 Task: Find connections with filter location Korntal with filter topic #engineeringwith filter profile language German with filter current company Mercuri Urval with filter school Deccan College Of Engineering And Technology with filter industry Capital Markets with filter service category Filing with filter keywords title Biologist
Action: Mouse moved to (488, 61)
Screenshot: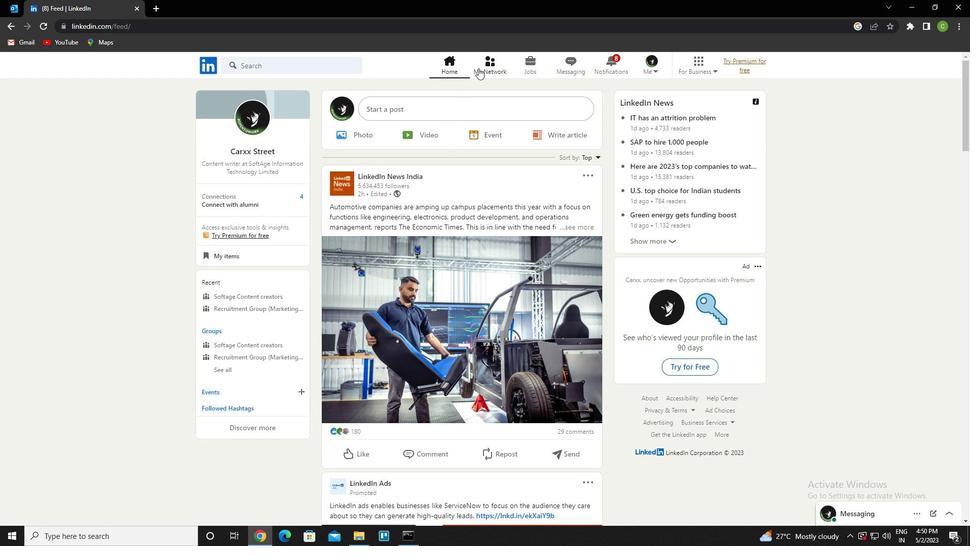 
Action: Mouse pressed left at (488, 61)
Screenshot: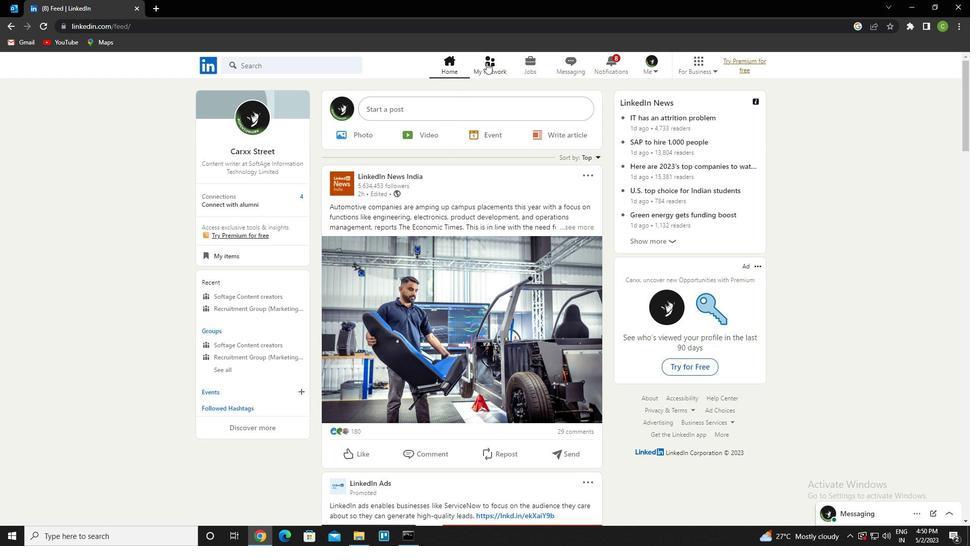 
Action: Mouse moved to (298, 122)
Screenshot: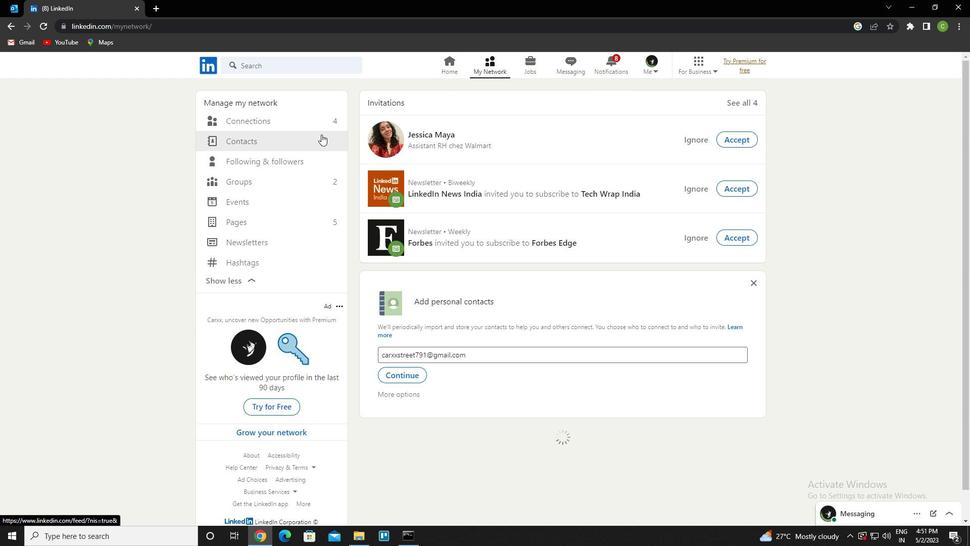 
Action: Mouse pressed left at (298, 122)
Screenshot: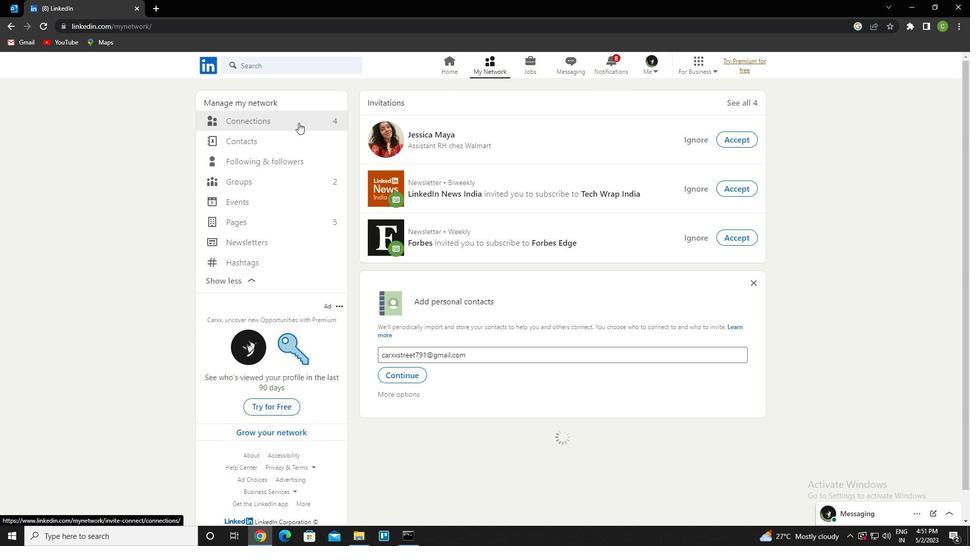 
Action: Mouse moved to (578, 123)
Screenshot: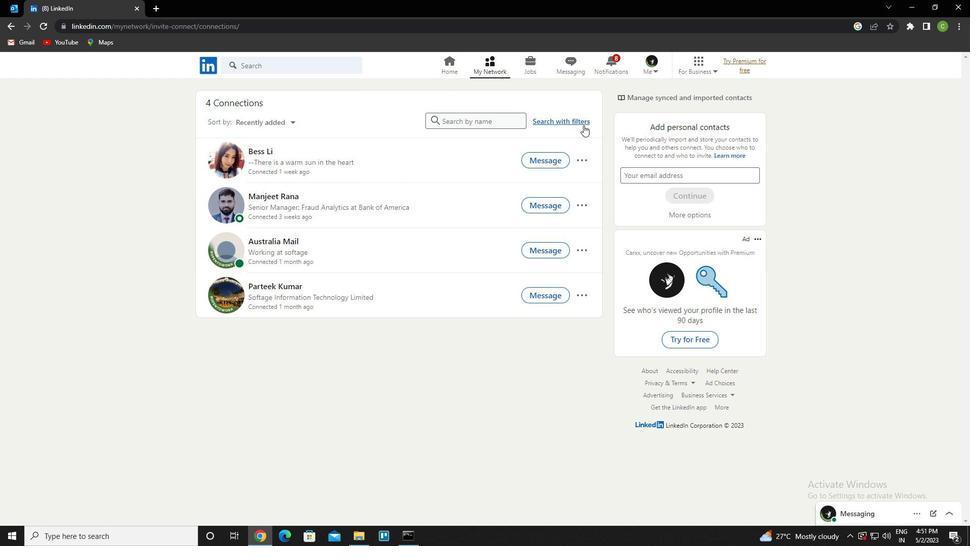 
Action: Mouse pressed left at (578, 123)
Screenshot: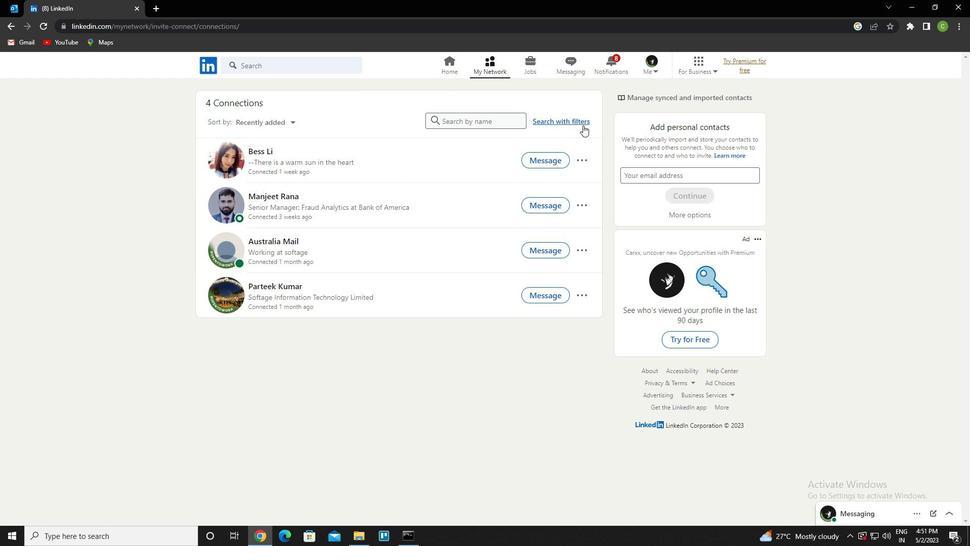 
Action: Mouse moved to (515, 96)
Screenshot: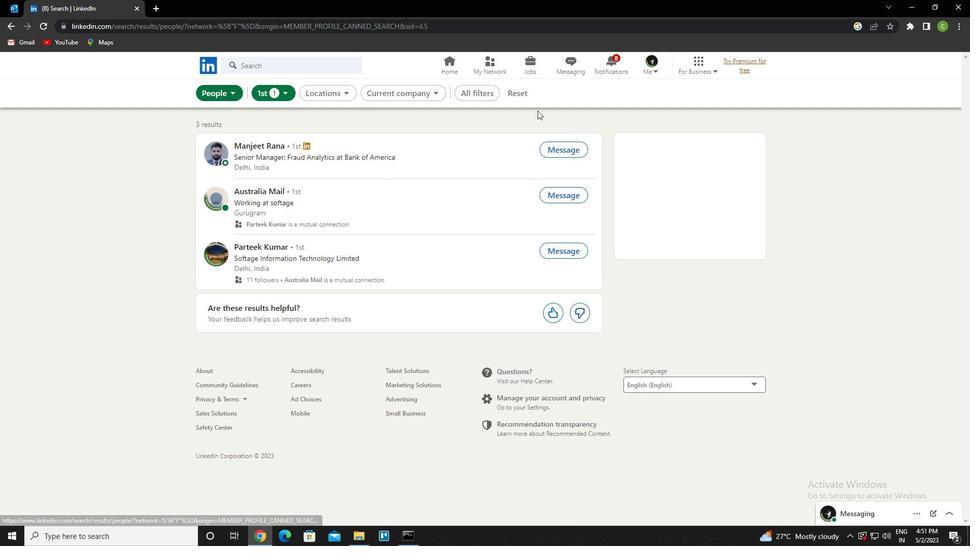 
Action: Mouse pressed left at (515, 96)
Screenshot: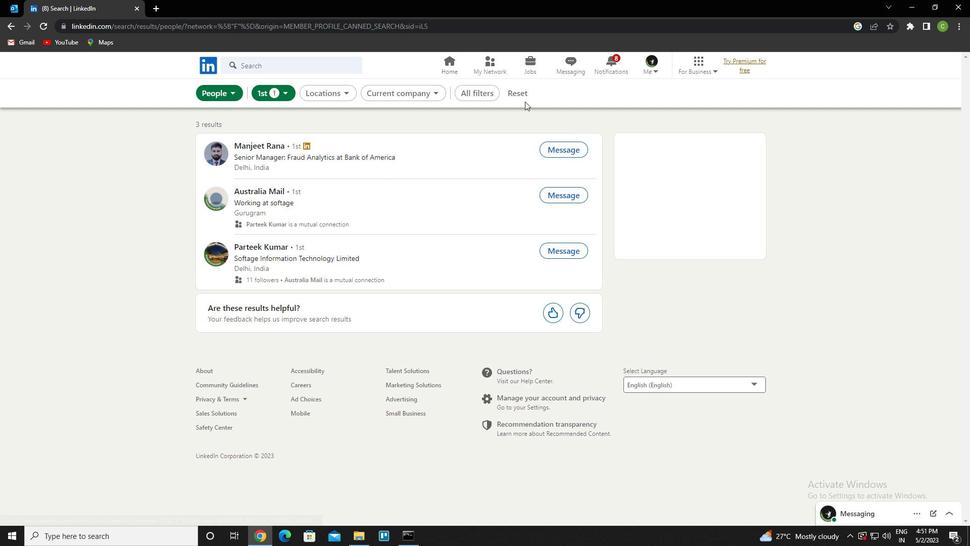 
Action: Mouse moved to (497, 93)
Screenshot: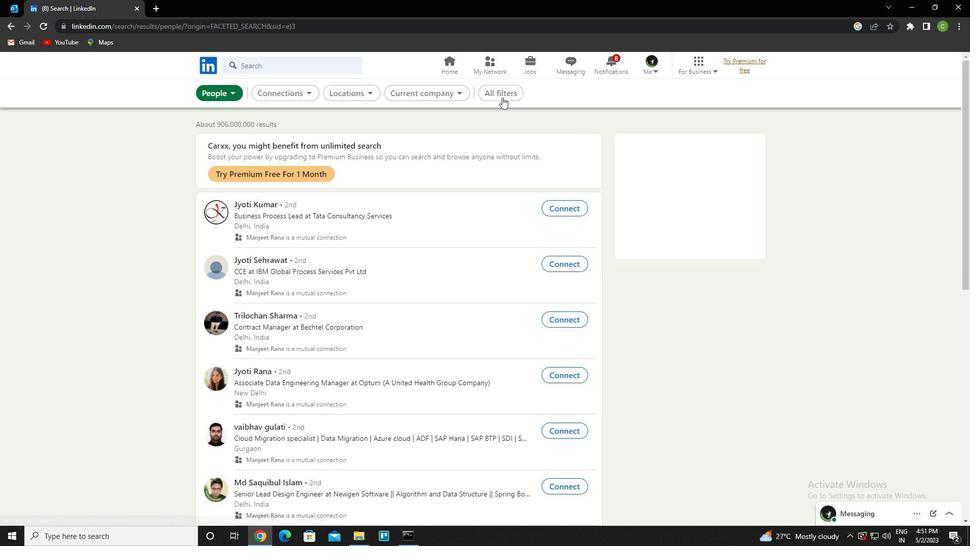
Action: Mouse pressed left at (497, 93)
Screenshot: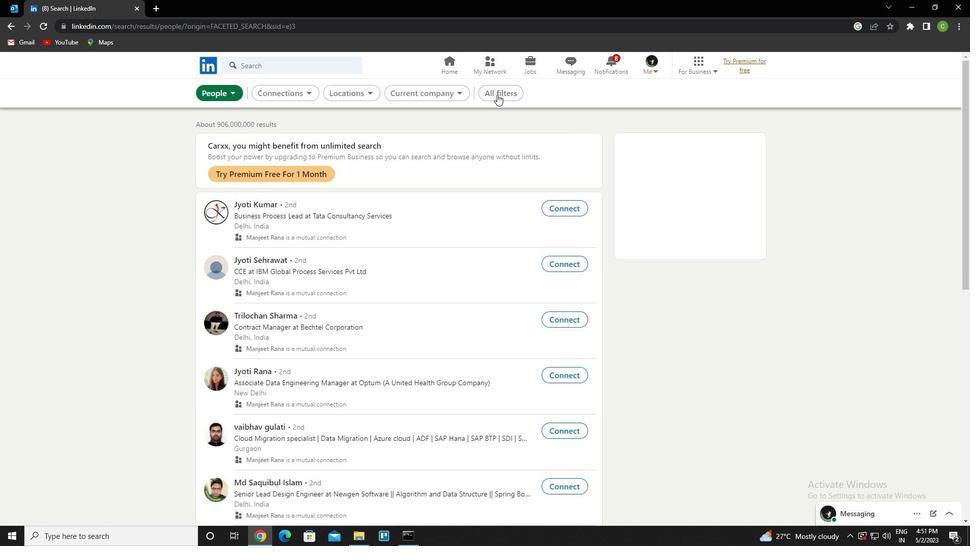 
Action: Mouse moved to (822, 332)
Screenshot: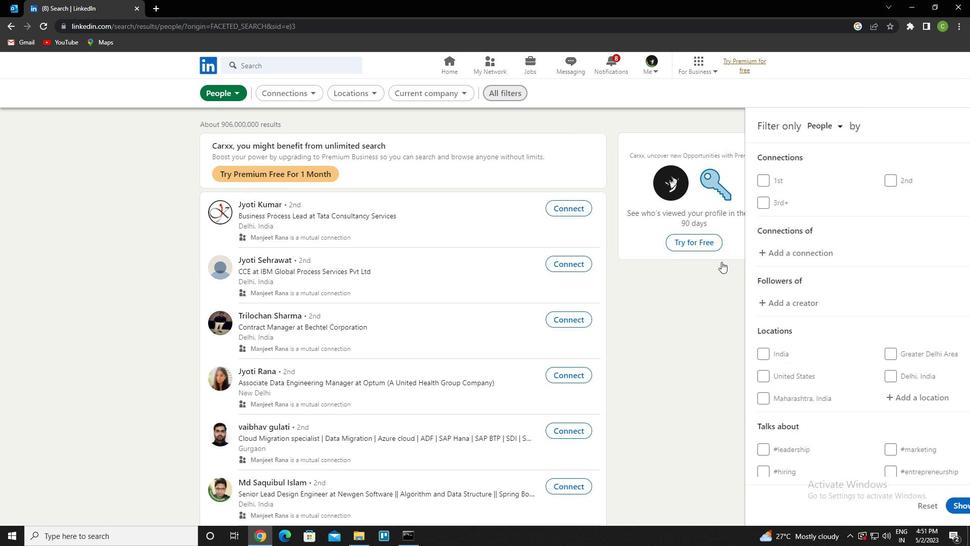 
Action: Mouse scrolled (822, 332) with delta (0, 0)
Screenshot: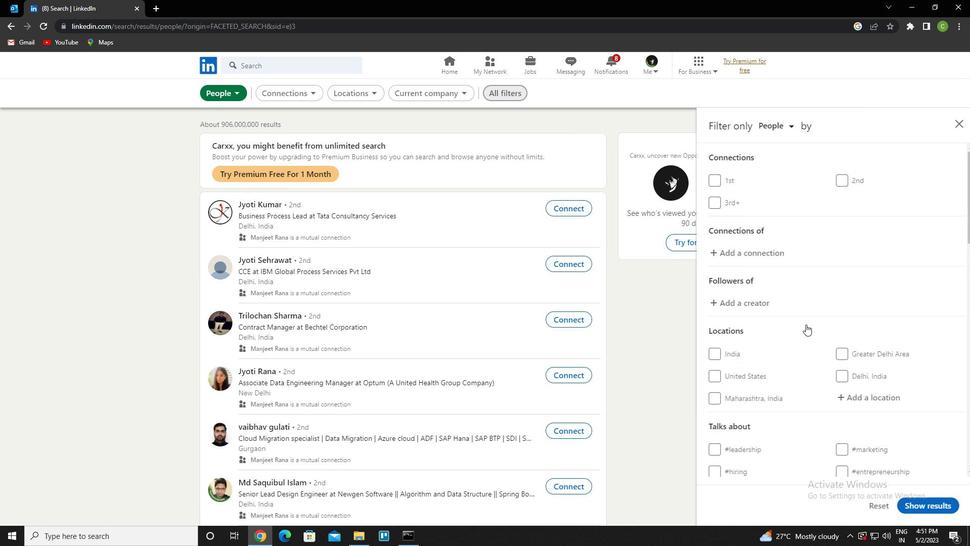 
Action: Mouse scrolled (822, 332) with delta (0, 0)
Screenshot: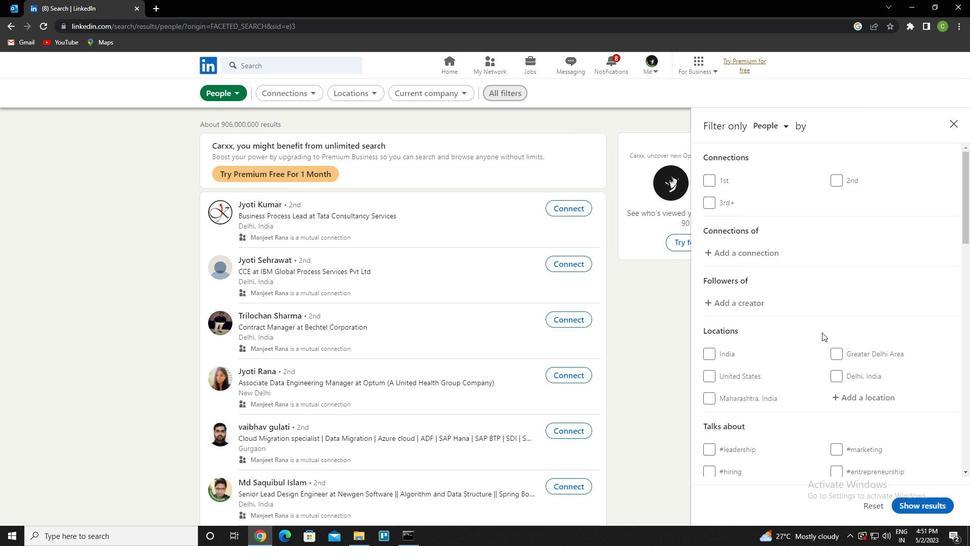 
Action: Mouse moved to (848, 293)
Screenshot: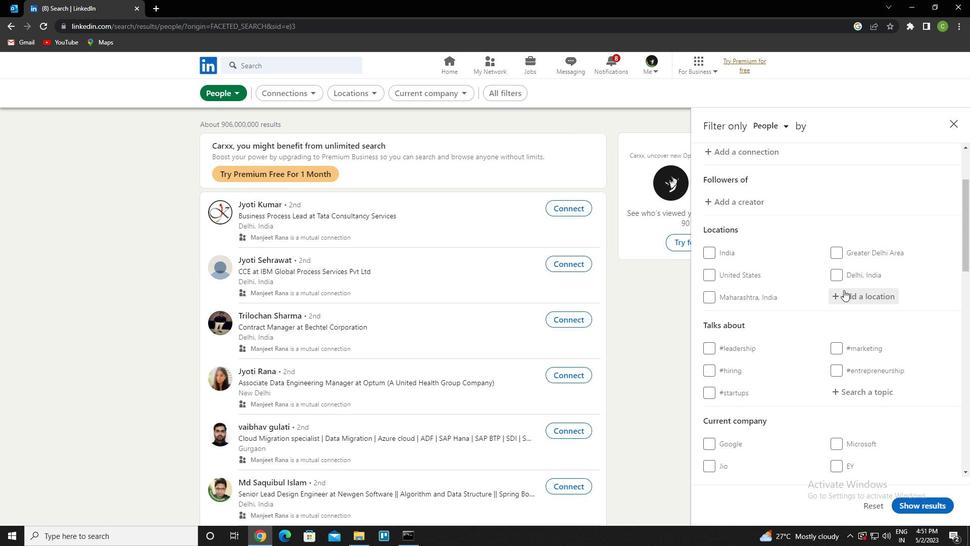 
Action: Mouse pressed left at (848, 293)
Screenshot: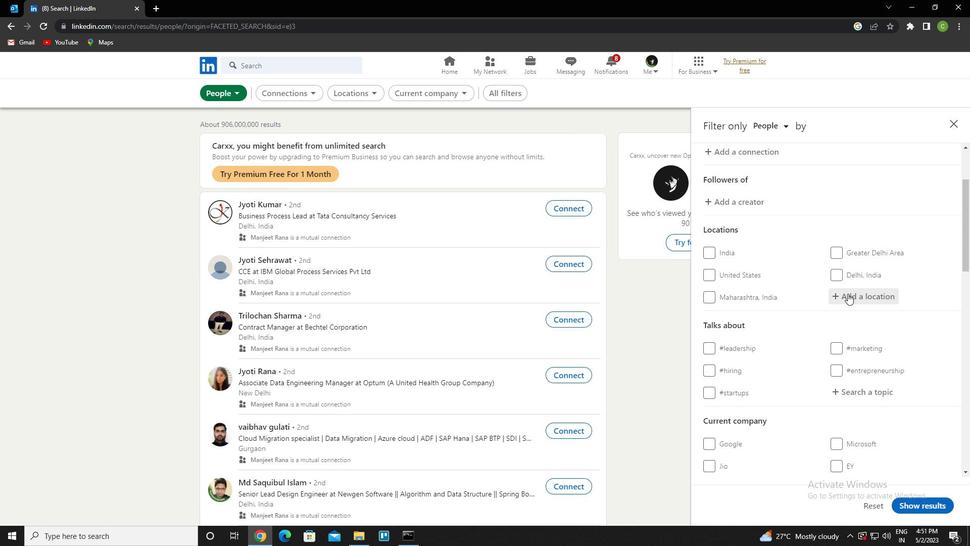 
Action: Key pressed <Key.caps_lock>k<Key.caps_lock>orntal<Key.down><Key.enter>
Screenshot: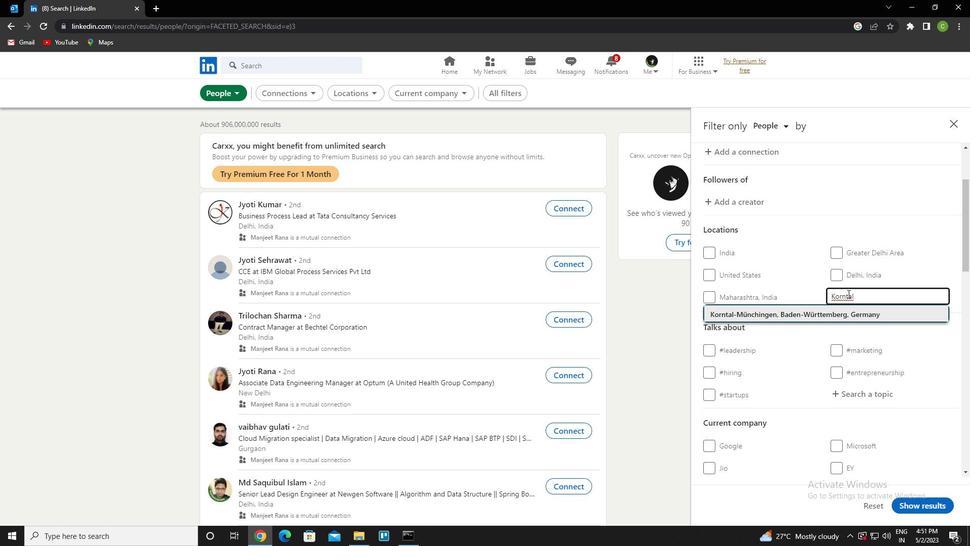 
Action: Mouse scrolled (848, 293) with delta (0, 0)
Screenshot: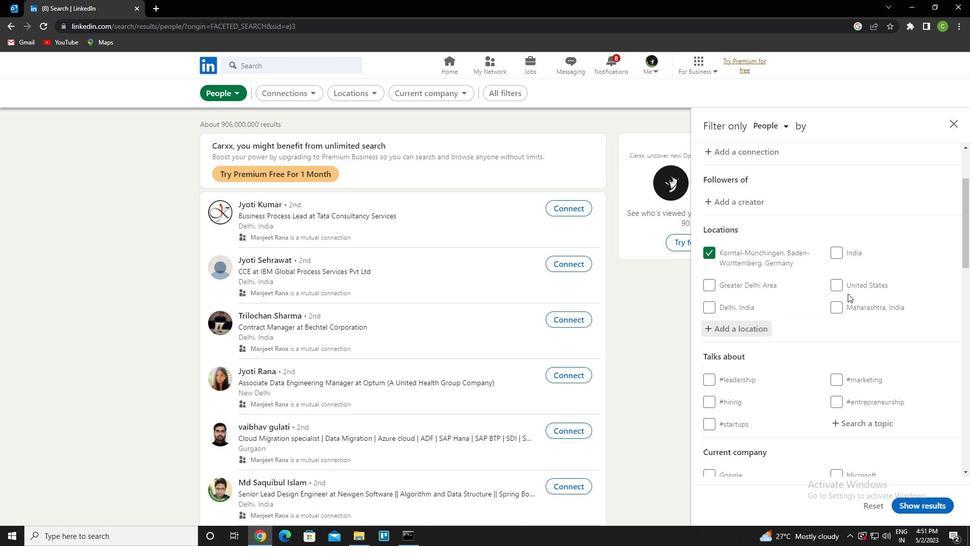 
Action: Mouse scrolled (848, 293) with delta (0, 0)
Screenshot: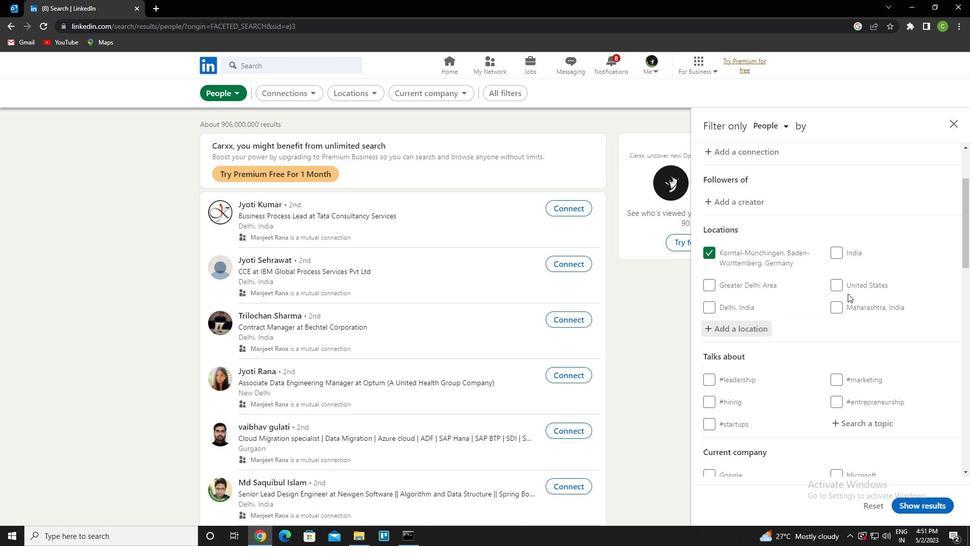 
Action: Mouse moved to (863, 328)
Screenshot: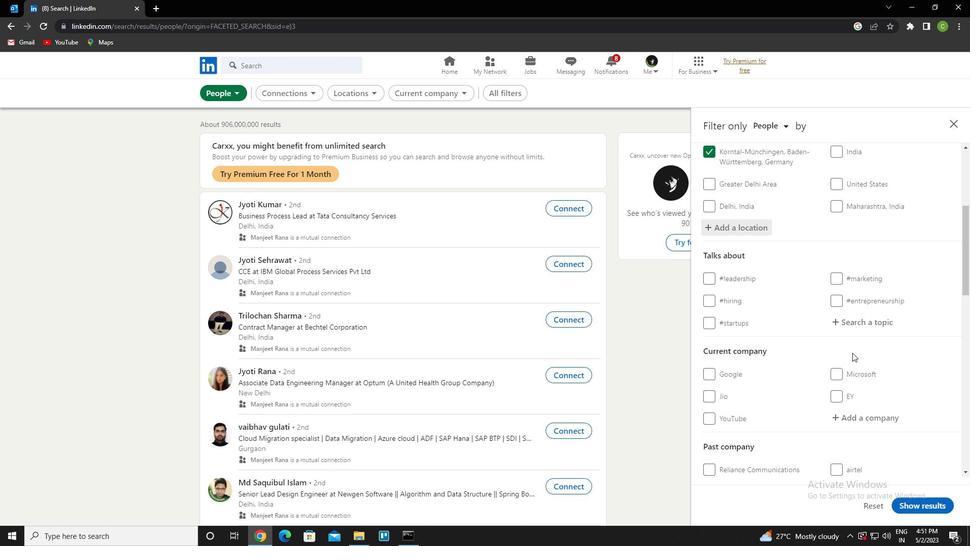 
Action: Mouse pressed left at (863, 328)
Screenshot: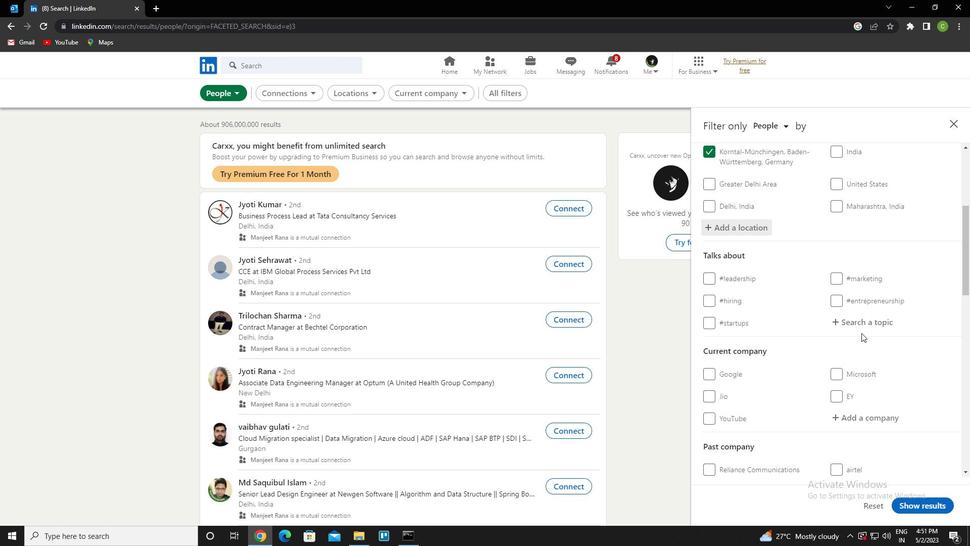 
Action: Key pressed engineering<Key.down><Key.enter>
Screenshot: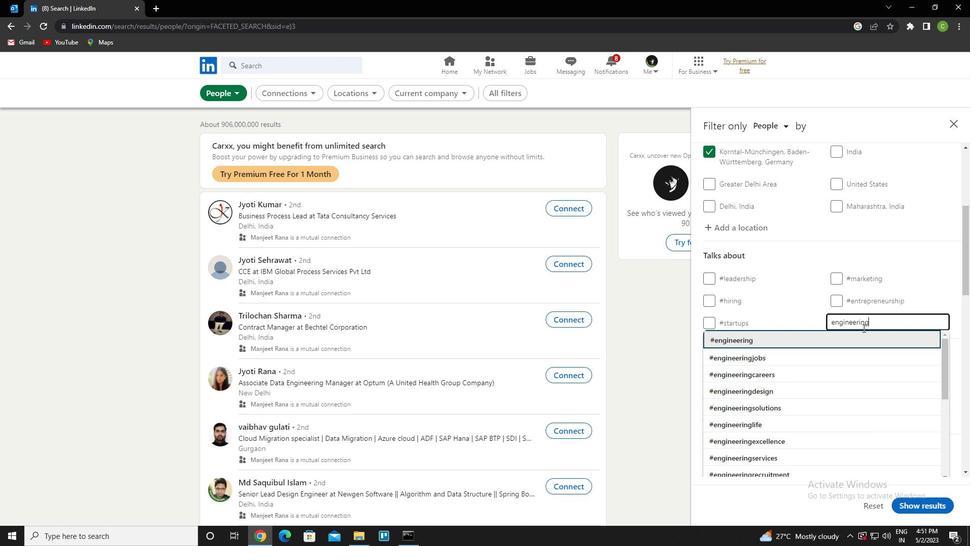 
Action: Mouse scrolled (863, 327) with delta (0, 0)
Screenshot: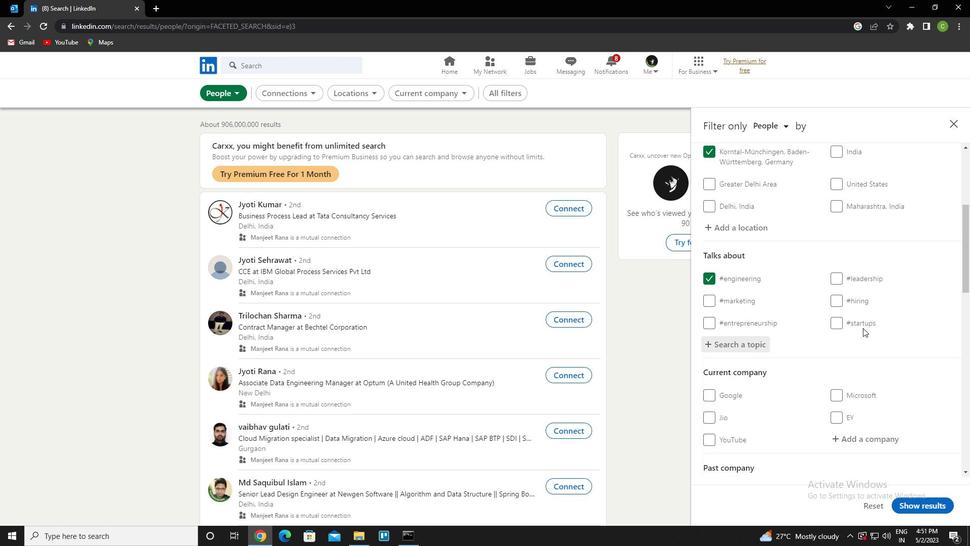 
Action: Mouse scrolled (863, 327) with delta (0, 0)
Screenshot: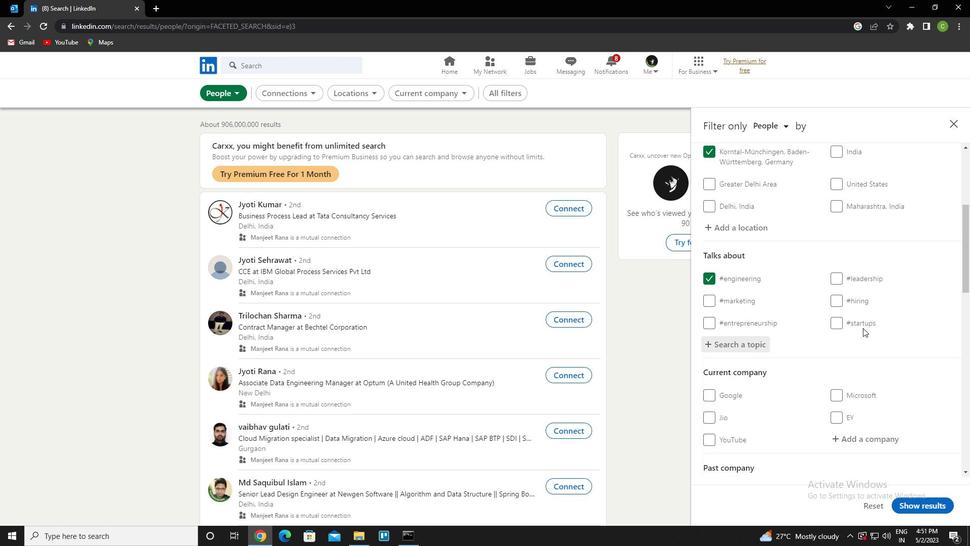 
Action: Mouse scrolled (863, 327) with delta (0, 0)
Screenshot: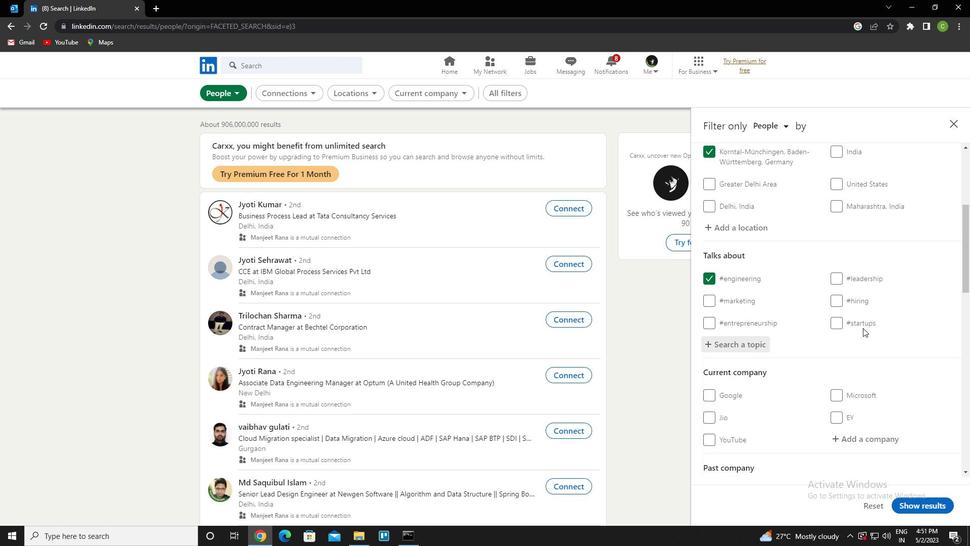 
Action: Mouse scrolled (863, 327) with delta (0, 0)
Screenshot: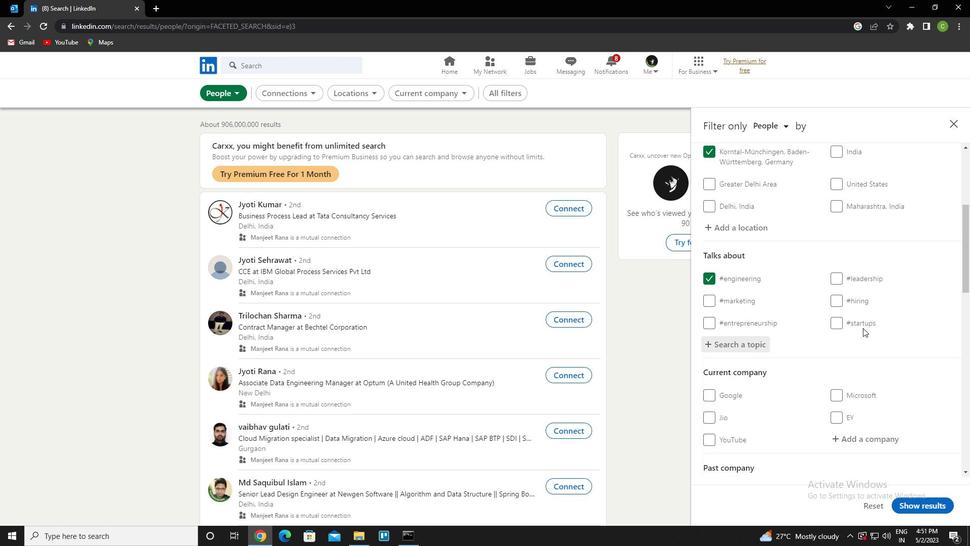
Action: Mouse scrolled (863, 327) with delta (0, 0)
Screenshot: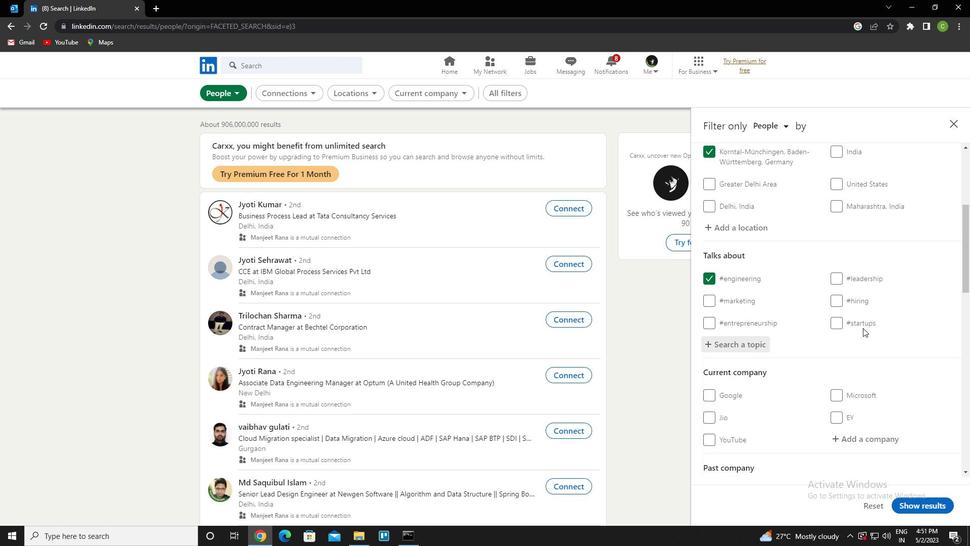 
Action: Mouse scrolled (863, 327) with delta (0, 0)
Screenshot: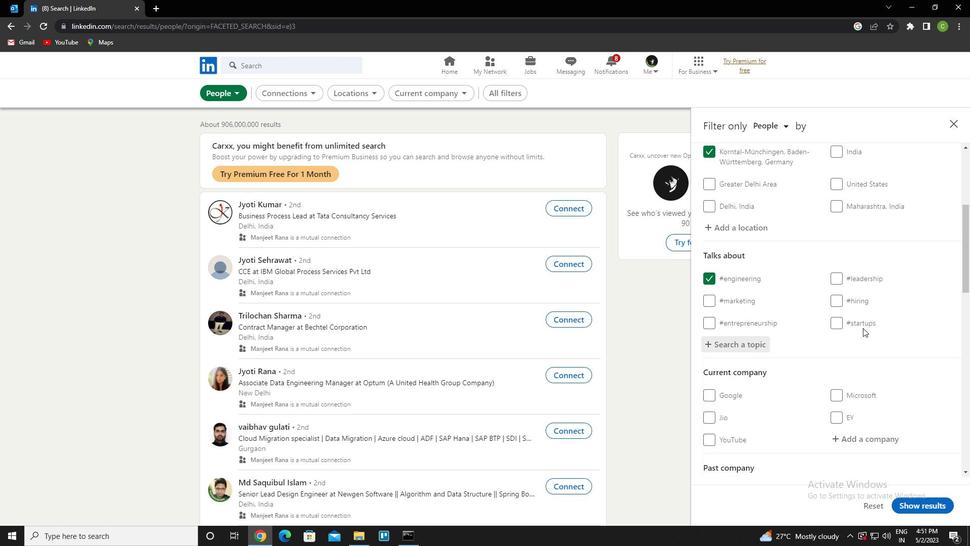 
Action: Mouse scrolled (863, 327) with delta (0, 0)
Screenshot: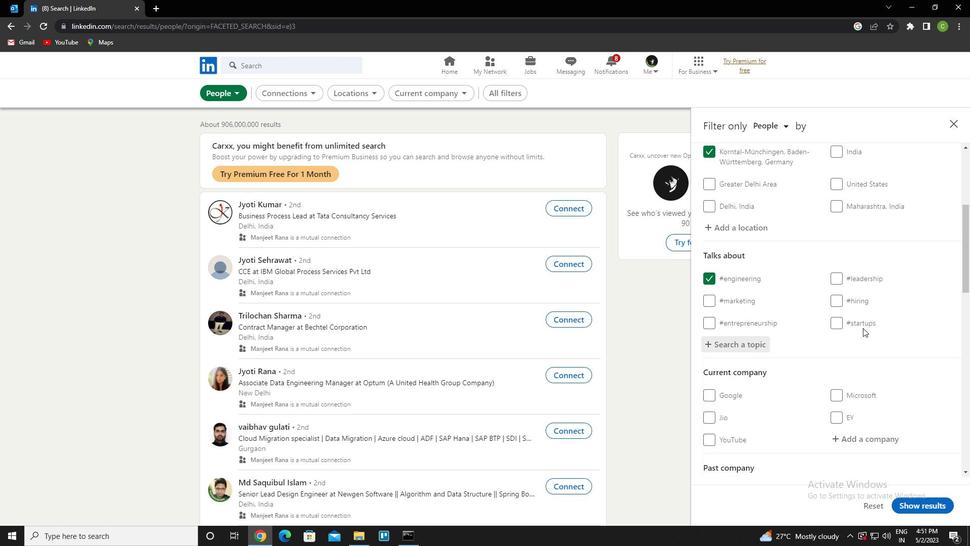 
Action: Mouse scrolled (863, 327) with delta (0, 0)
Screenshot: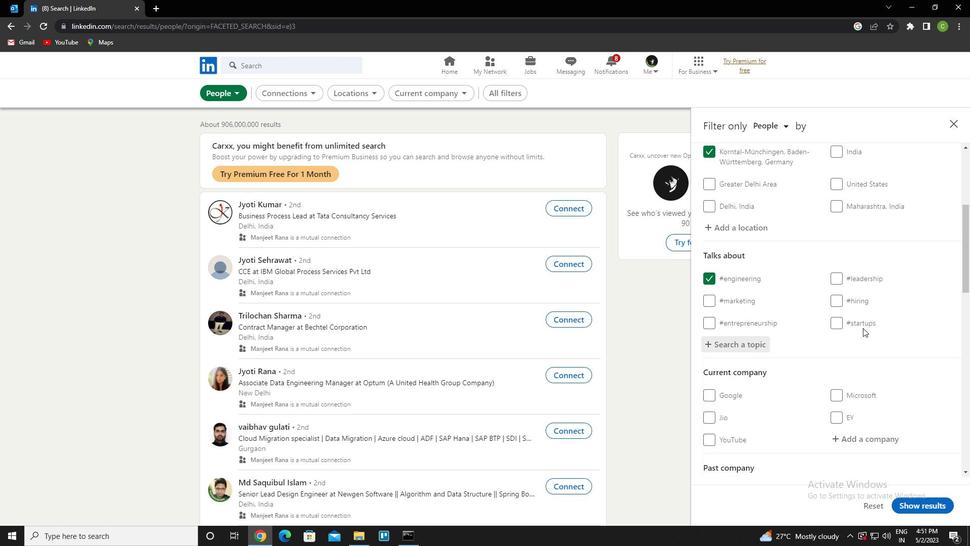
Action: Mouse scrolled (863, 327) with delta (0, 0)
Screenshot: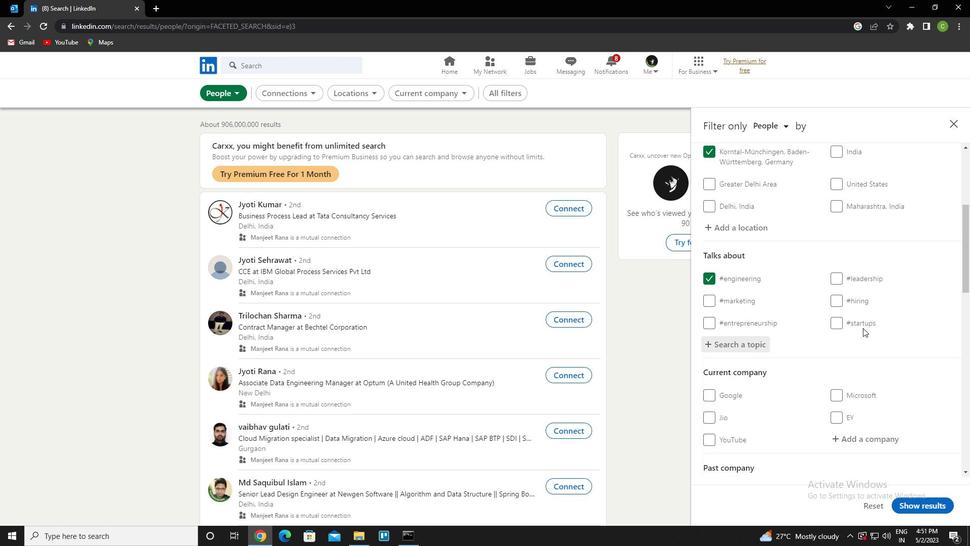 
Action: Mouse scrolled (863, 327) with delta (0, 0)
Screenshot: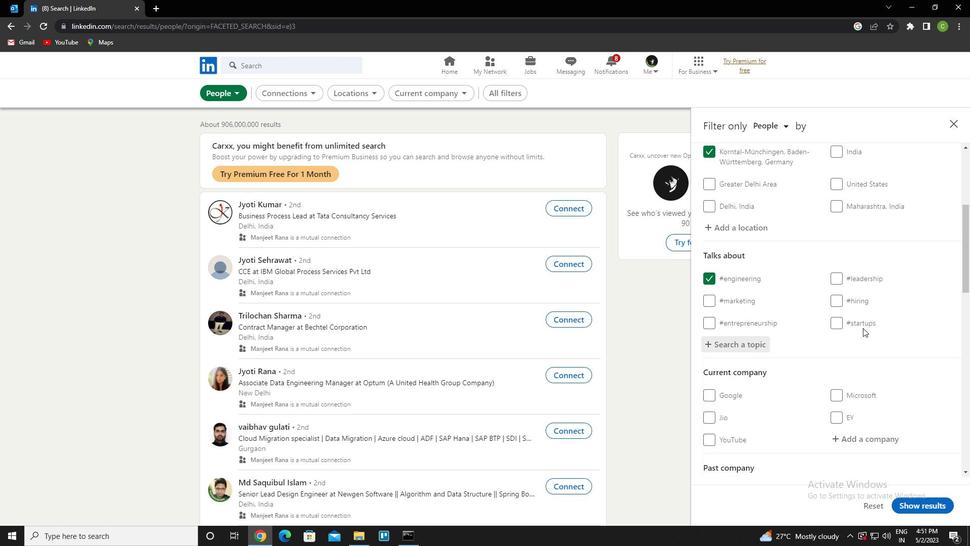 
Action: Mouse scrolled (863, 327) with delta (0, 0)
Screenshot: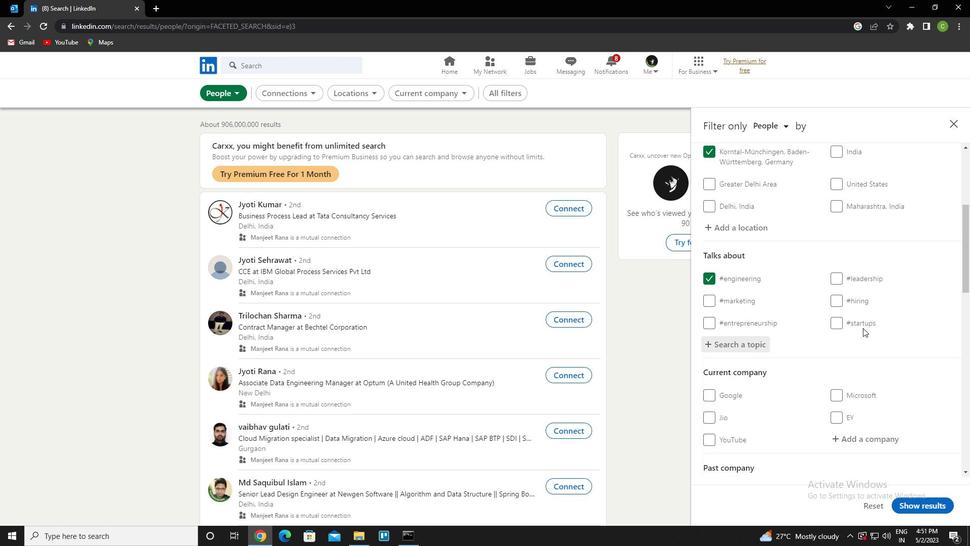 
Action: Mouse moved to (711, 287)
Screenshot: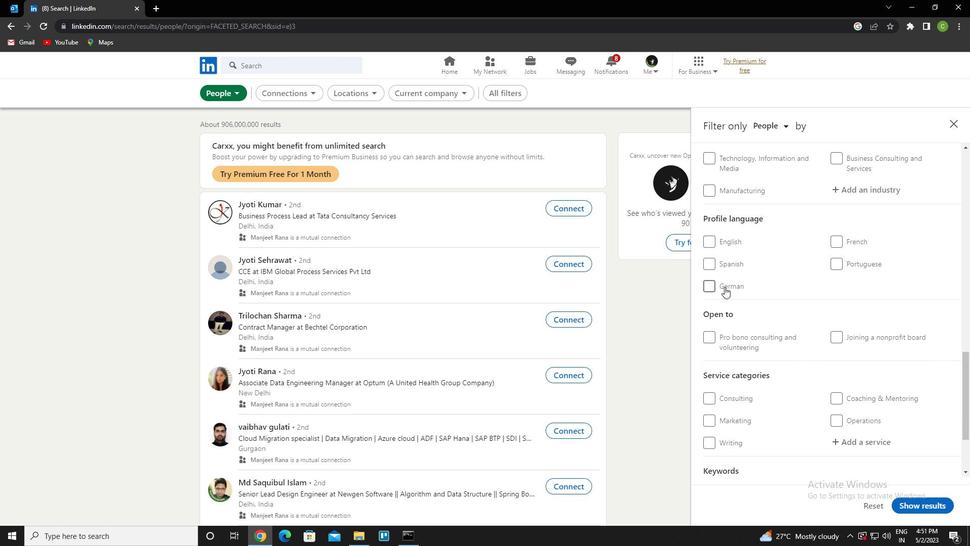 
Action: Mouse pressed left at (711, 287)
Screenshot: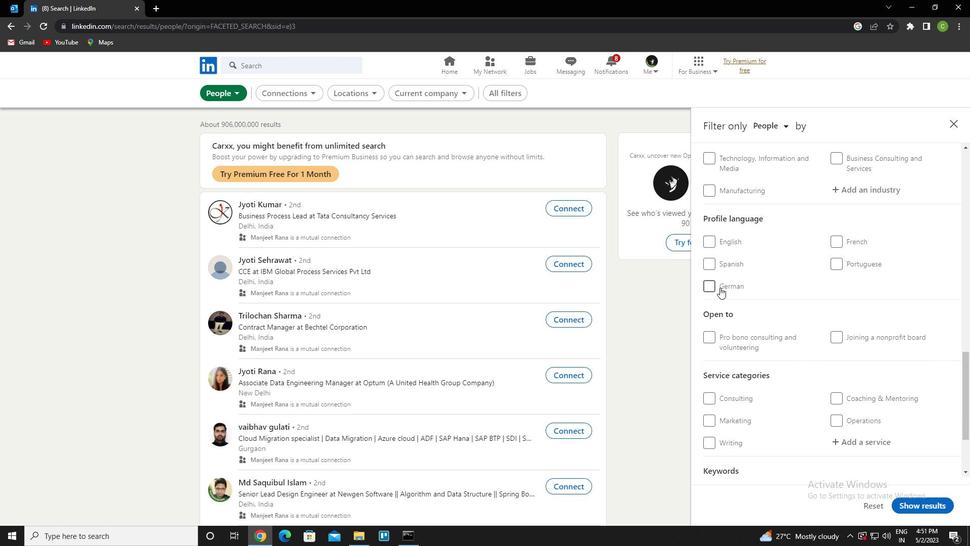 
Action: Mouse moved to (799, 351)
Screenshot: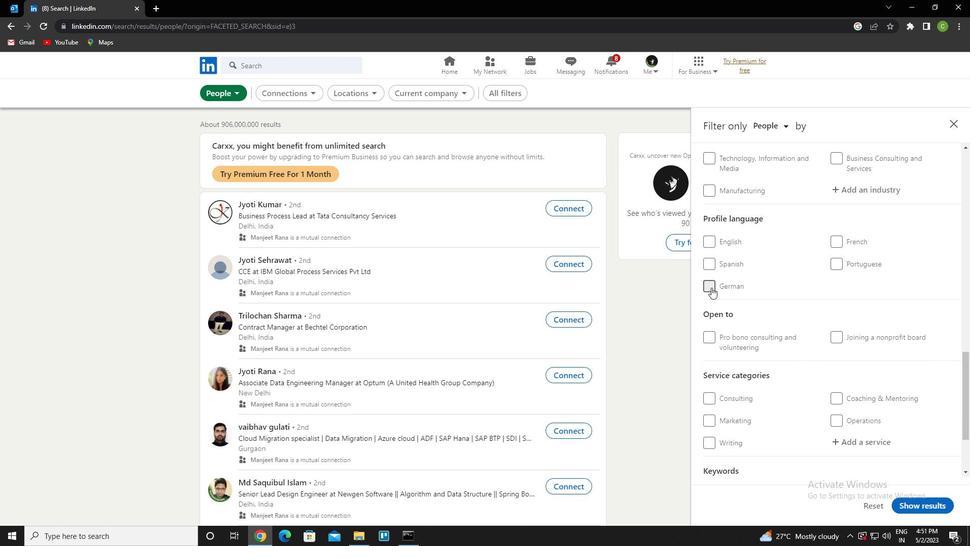 
Action: Mouse scrolled (799, 351) with delta (0, 0)
Screenshot: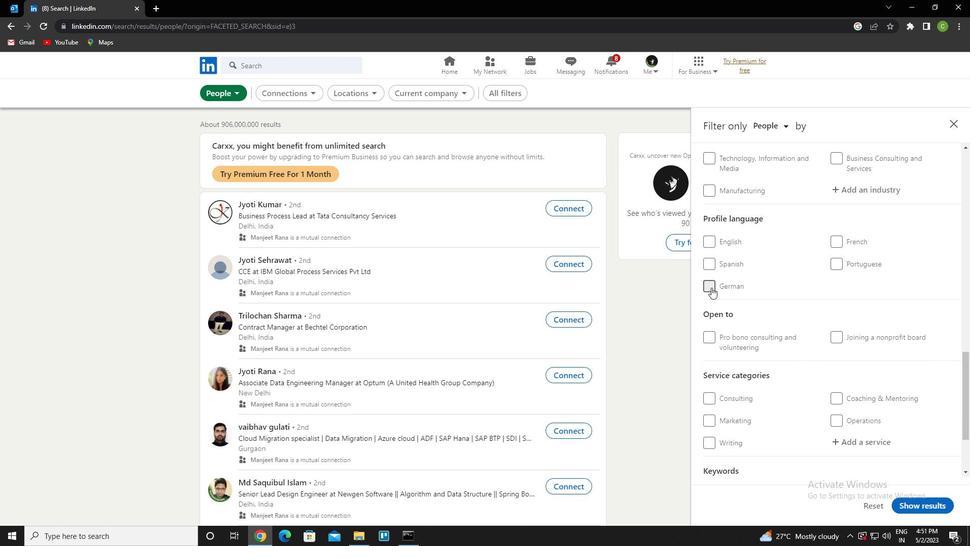 
Action: Mouse scrolled (799, 351) with delta (0, 0)
Screenshot: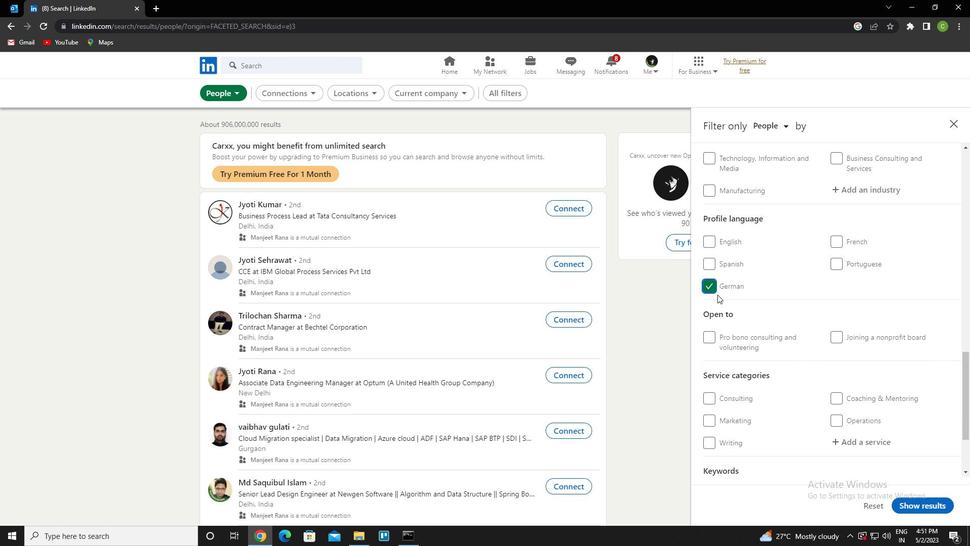 
Action: Mouse scrolled (799, 351) with delta (0, 0)
Screenshot: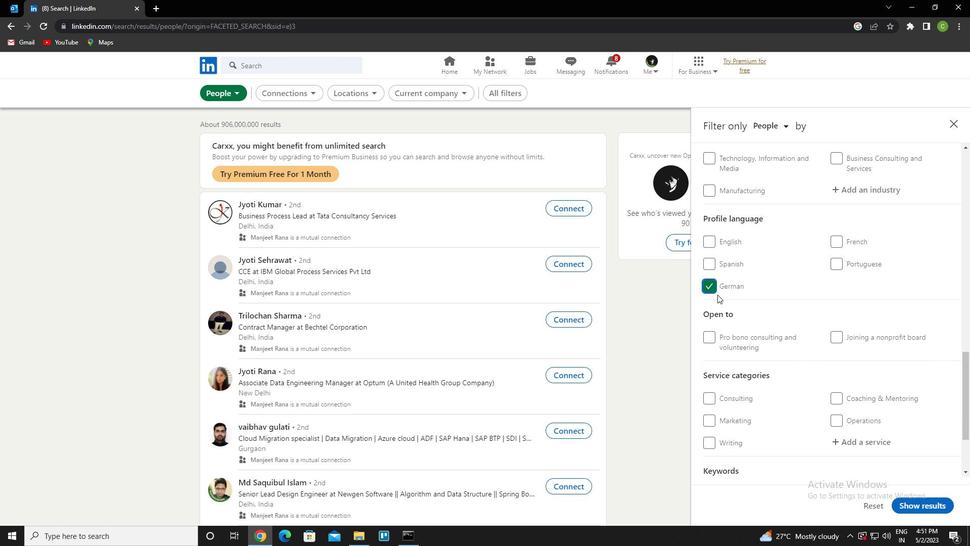 
Action: Mouse scrolled (799, 351) with delta (0, 0)
Screenshot: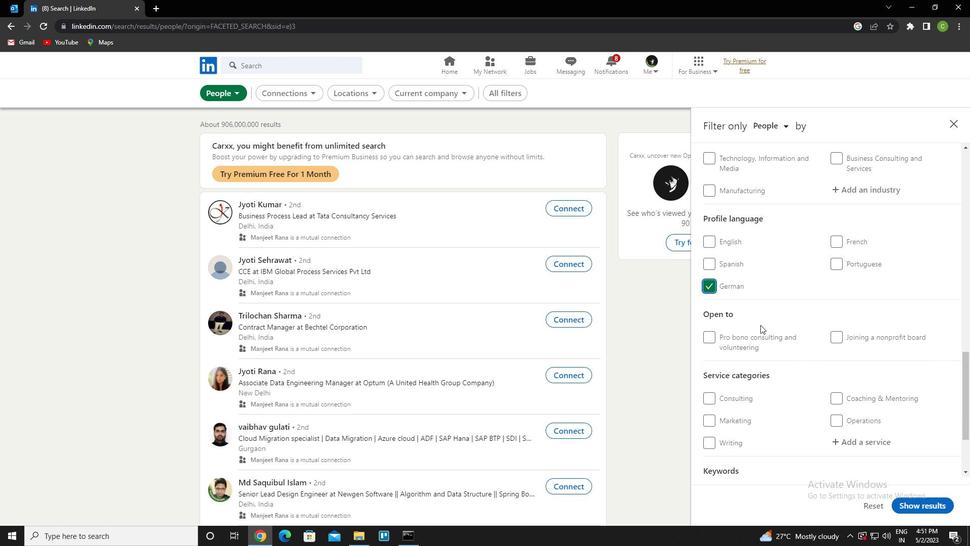 
Action: Mouse scrolled (799, 351) with delta (0, 0)
Screenshot: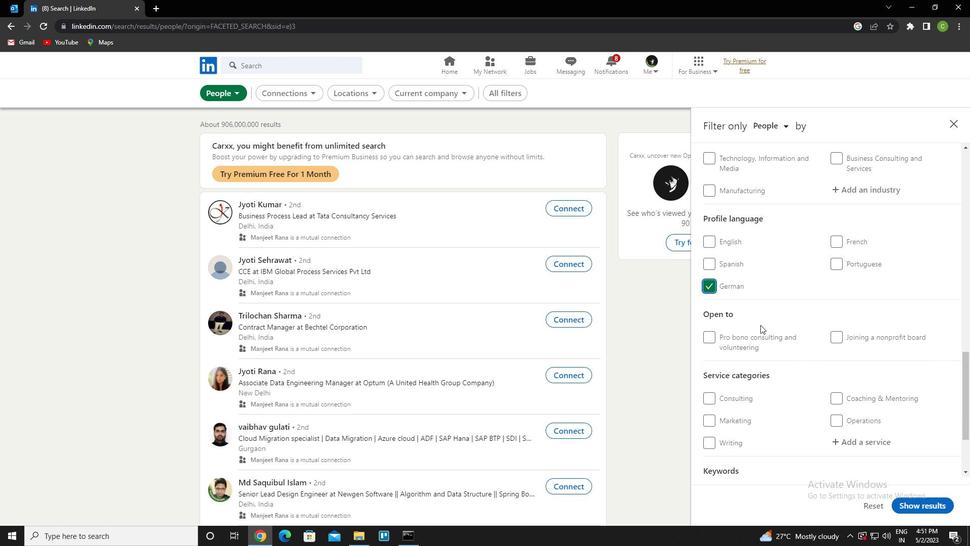
Action: Mouse scrolled (799, 351) with delta (0, 0)
Screenshot: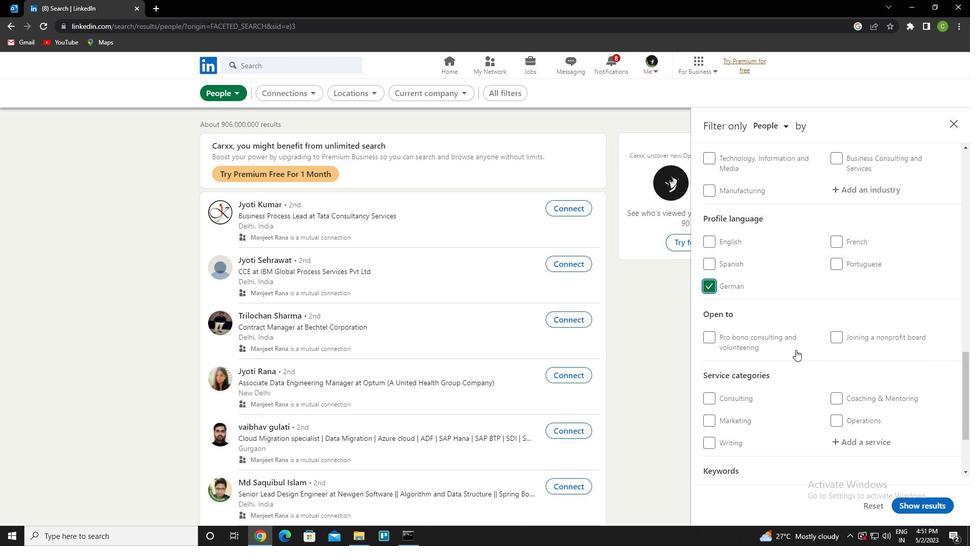 
Action: Mouse scrolled (799, 351) with delta (0, 0)
Screenshot: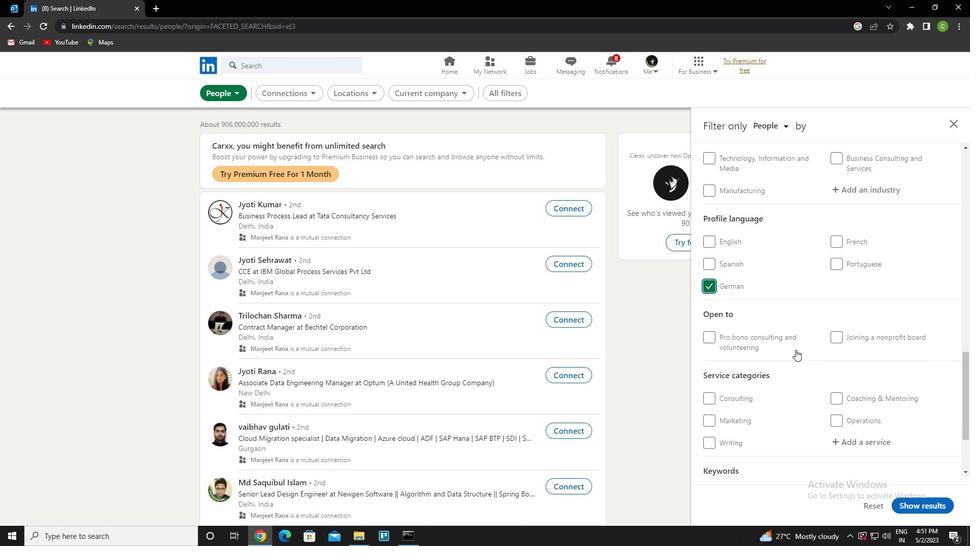 
Action: Mouse moved to (853, 237)
Screenshot: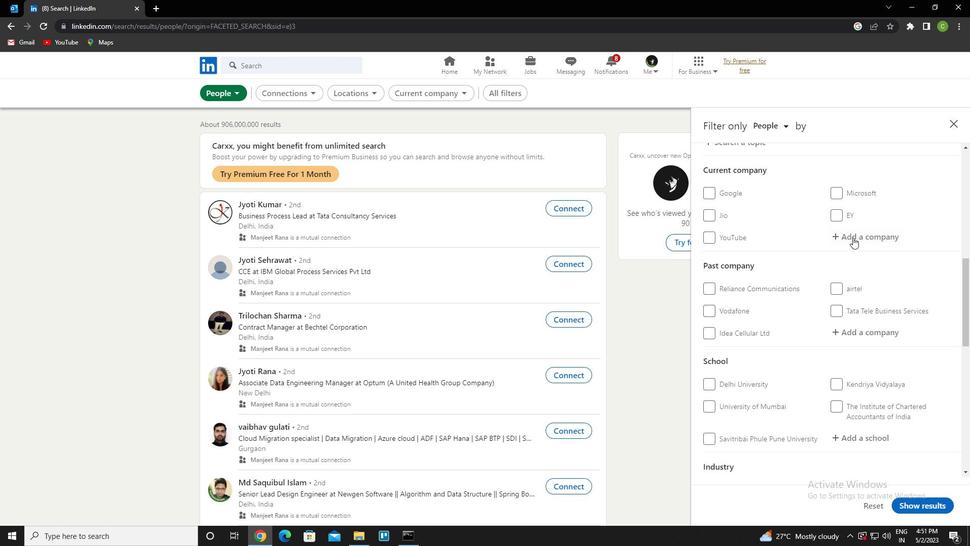 
Action: Mouse pressed left at (853, 237)
Screenshot: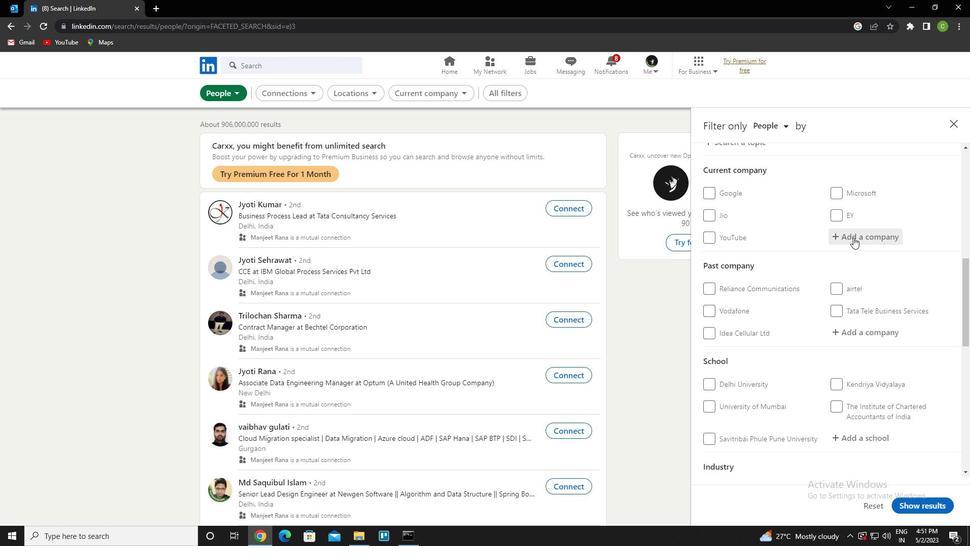
Action: Key pressed <Key.caps_lock>m<Key.caps_lock>ercuri<Key.down><Key.down><Key.enter>
Screenshot: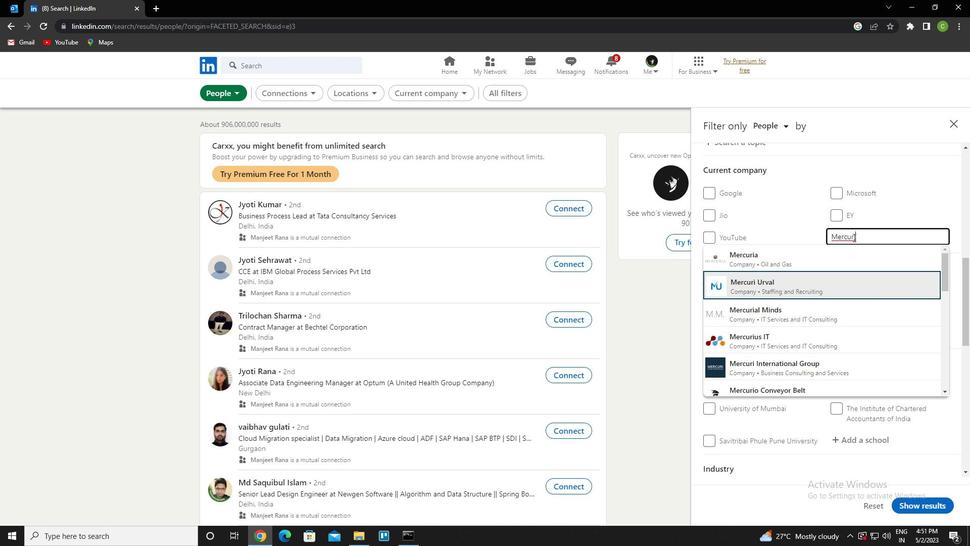 
Action: Mouse scrolled (853, 237) with delta (0, 0)
Screenshot: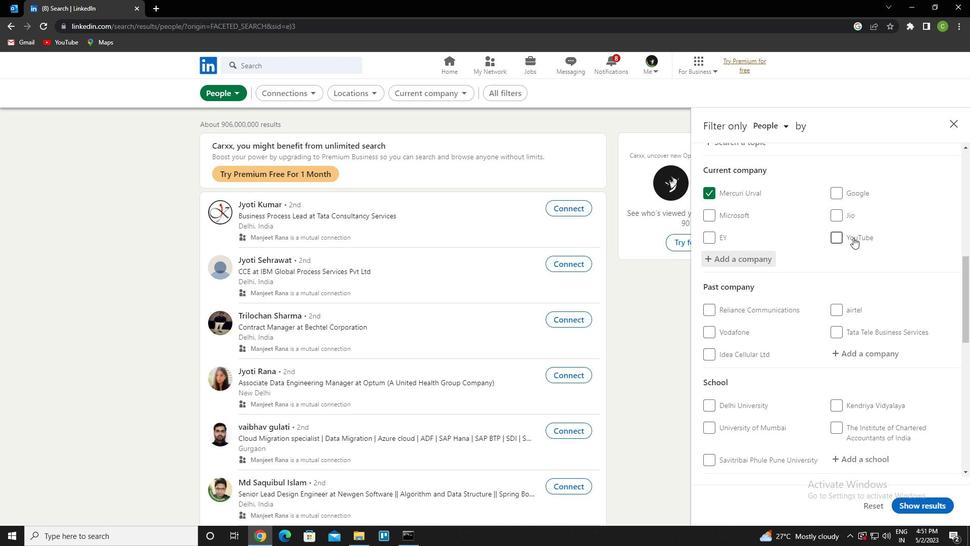 
Action: Mouse scrolled (853, 237) with delta (0, 0)
Screenshot: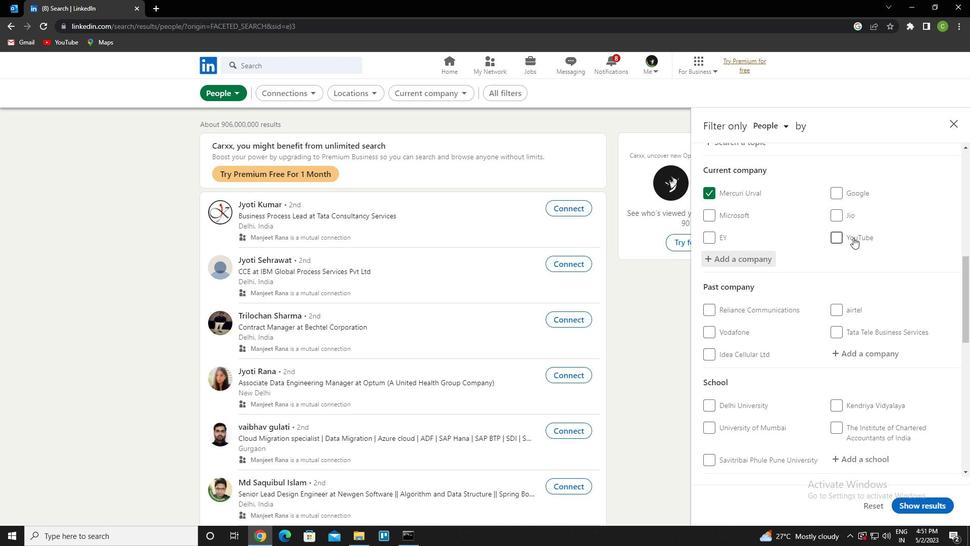 
Action: Mouse moved to (867, 361)
Screenshot: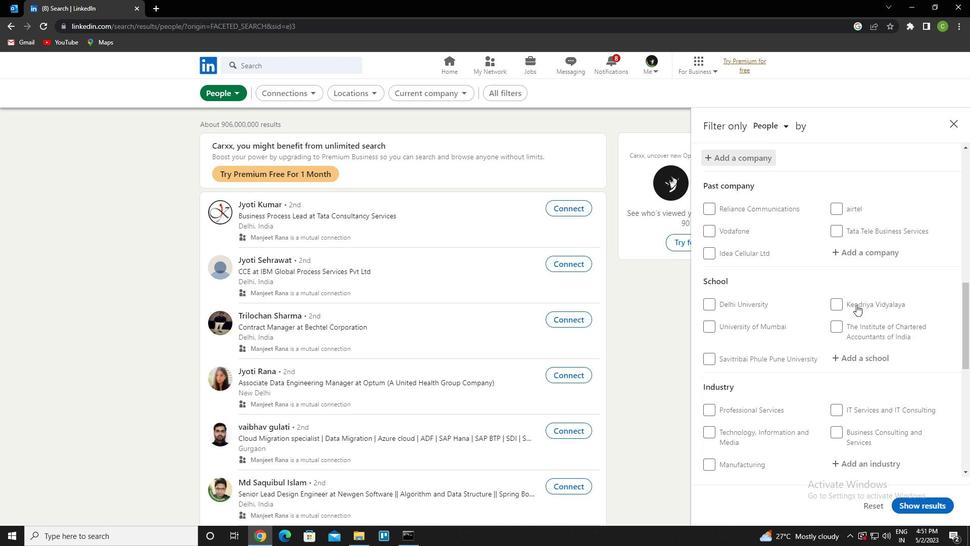 
Action: Mouse scrolled (867, 360) with delta (0, 0)
Screenshot: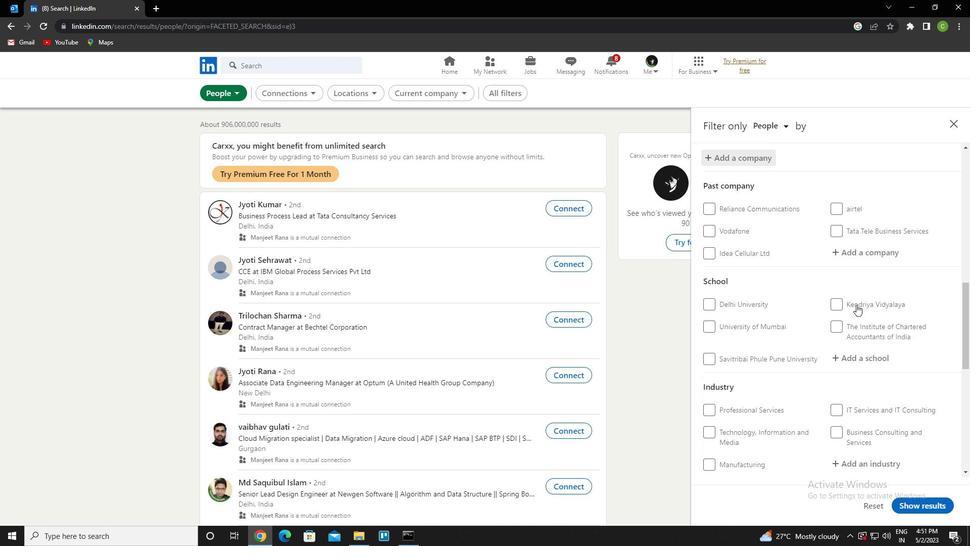 
Action: Mouse moved to (869, 310)
Screenshot: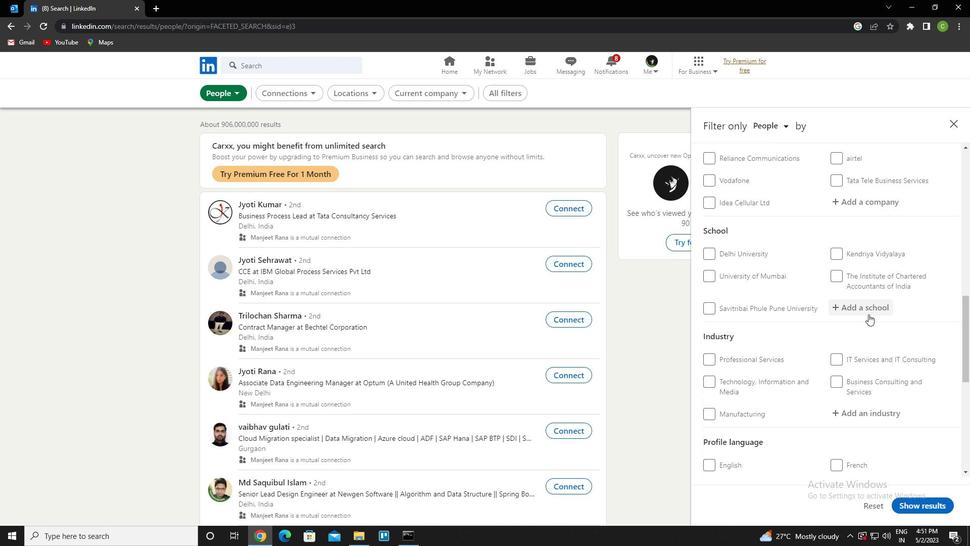 
Action: Mouse pressed left at (869, 310)
Screenshot: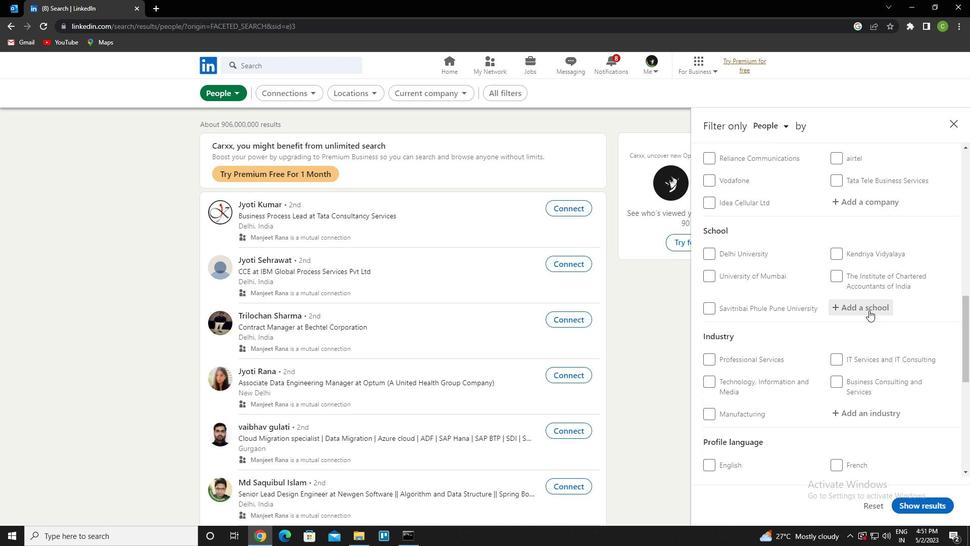 
Action: Key pressed <Key.caps_lock>d<Key.caps_lock>eccan<Key.space><Key.caps_lock>c<Key.caps_lock>ollege<Key.down><Key.enter>
Screenshot: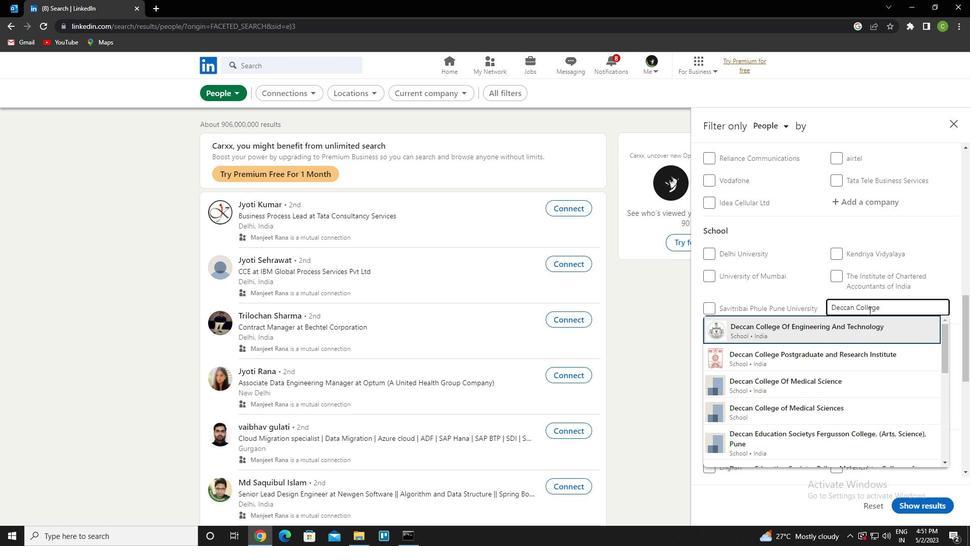 
Action: Mouse scrolled (869, 309) with delta (0, 0)
Screenshot: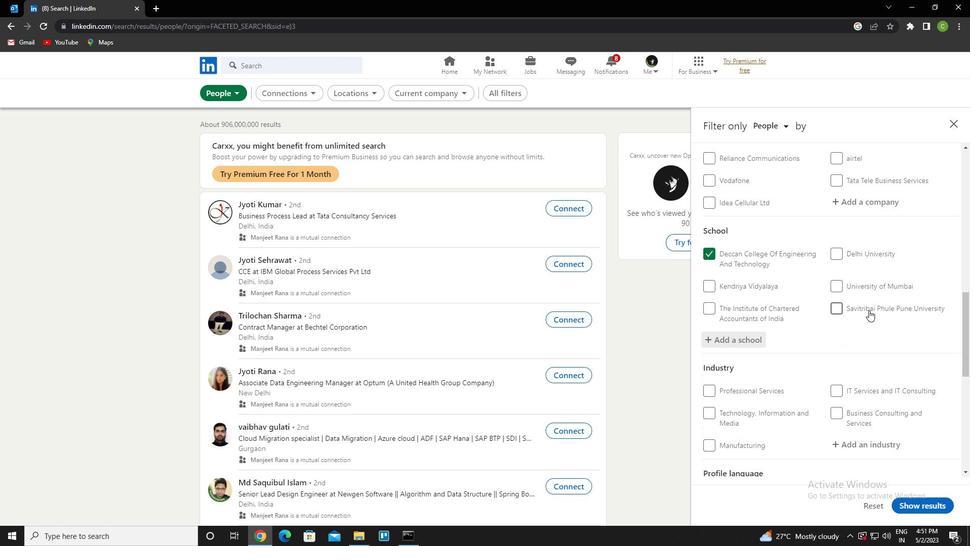 
Action: Mouse scrolled (869, 309) with delta (0, 0)
Screenshot: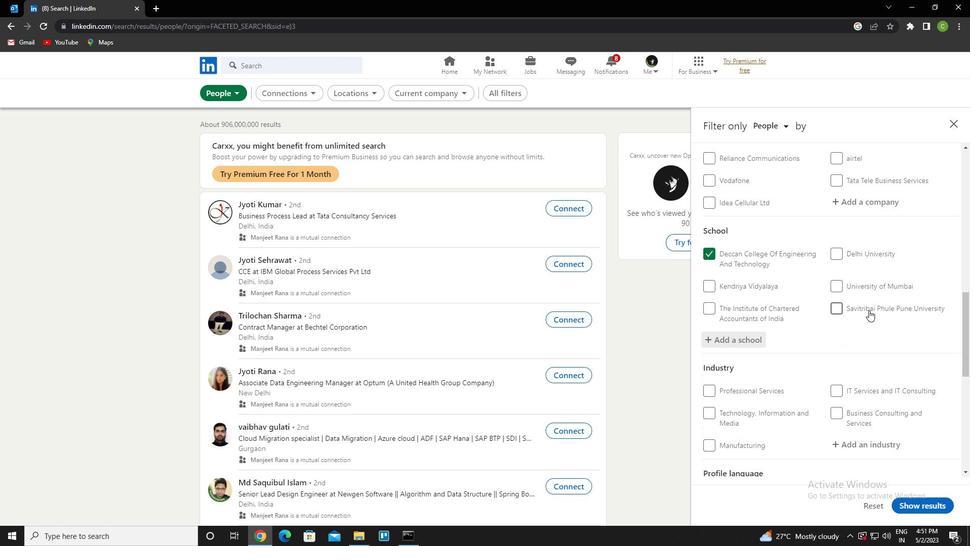 
Action: Mouse scrolled (869, 309) with delta (0, 0)
Screenshot: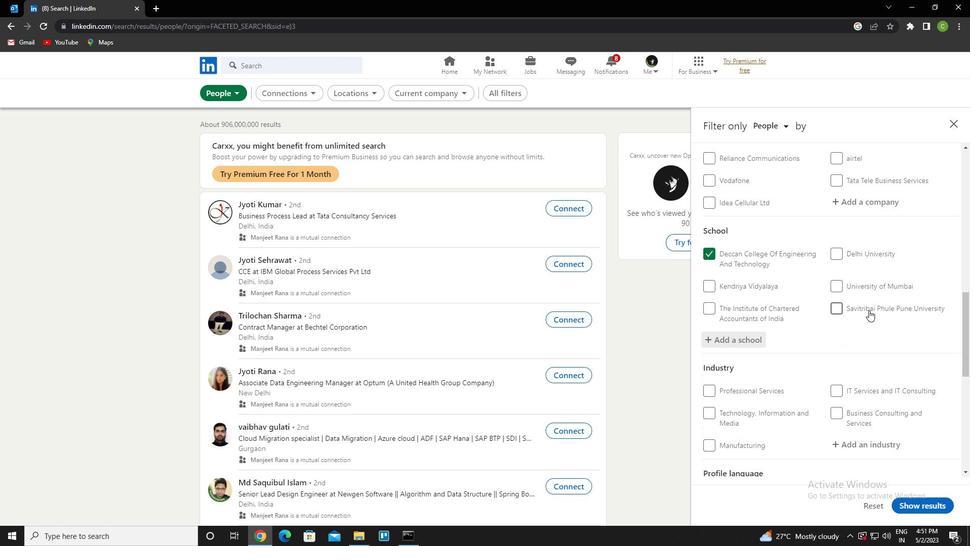 
Action: Mouse scrolled (869, 309) with delta (0, 0)
Screenshot: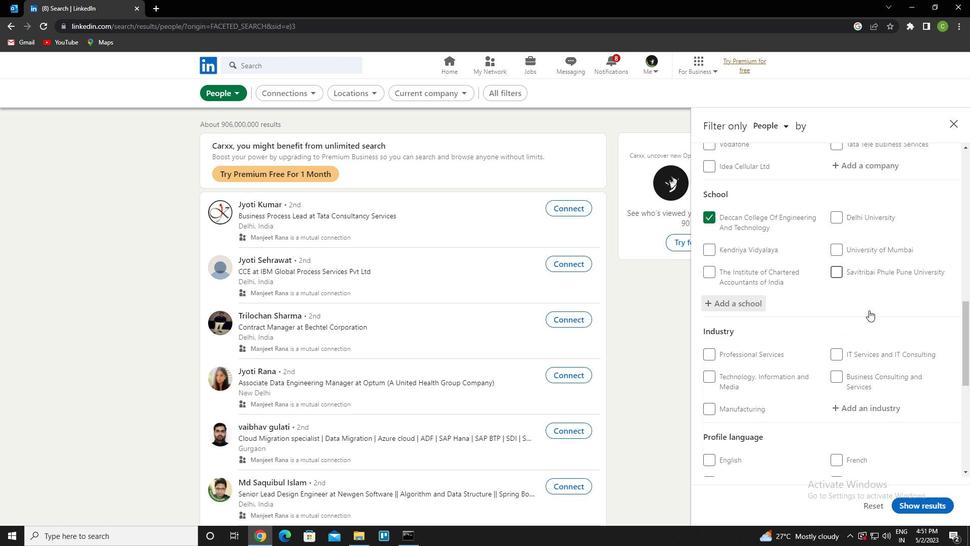 
Action: Mouse moved to (878, 246)
Screenshot: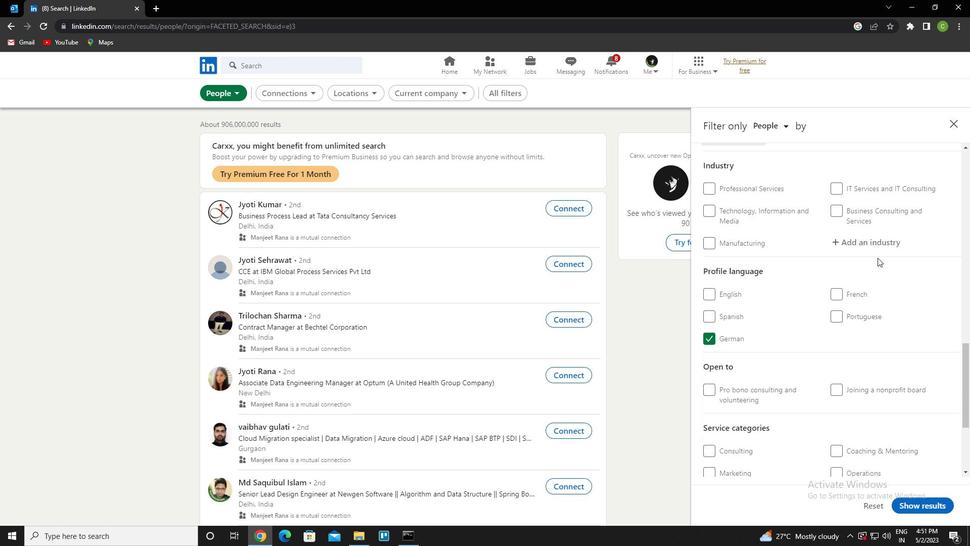 
Action: Mouse pressed left at (878, 246)
Screenshot: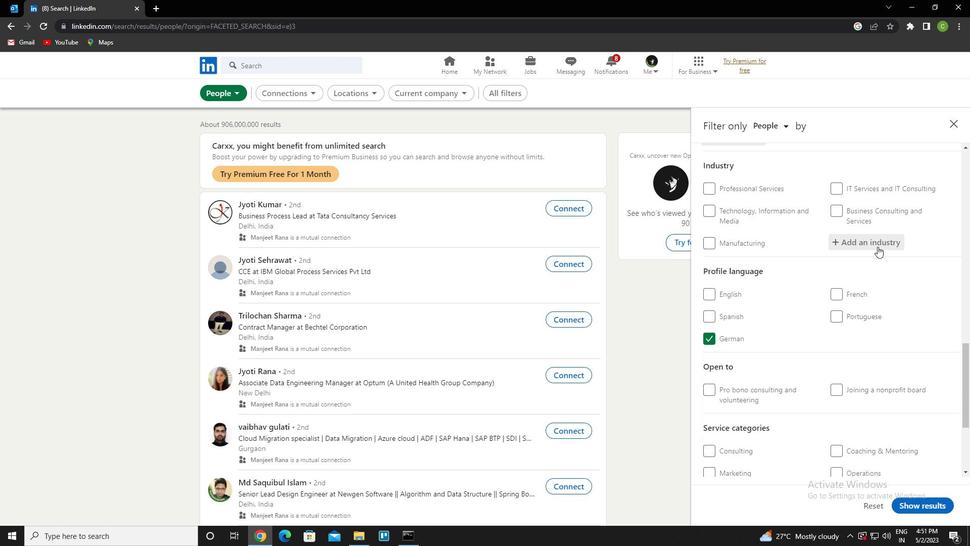 
Action: Key pressed <Key.caps_lock>c<Key.caps_lock>apital<Key.space><Key.down><Key.enter>
Screenshot: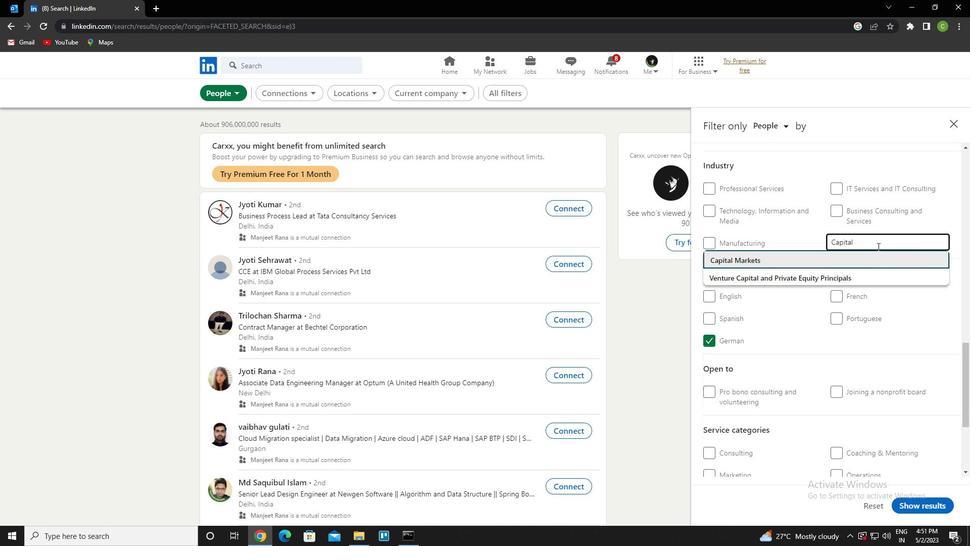 
Action: Mouse moved to (871, 293)
Screenshot: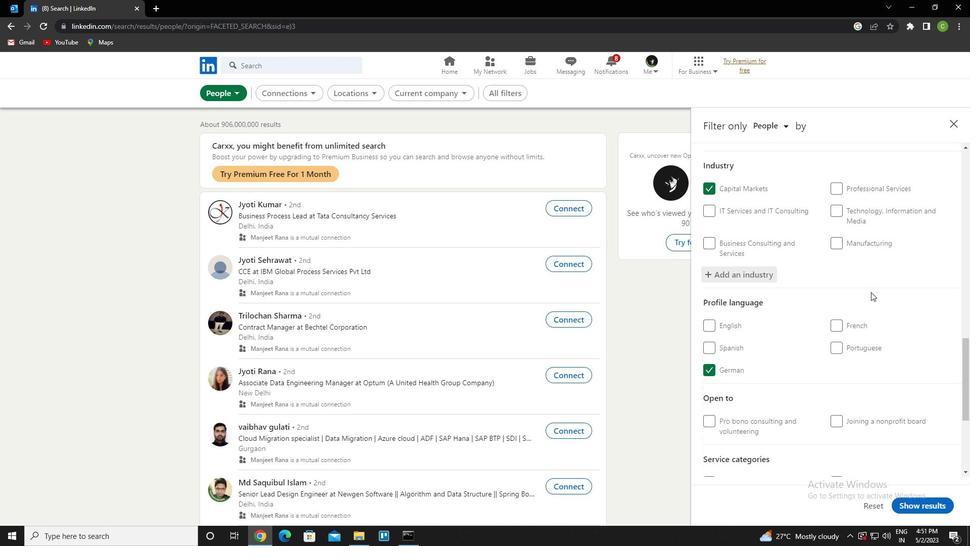 
Action: Mouse scrolled (871, 292) with delta (0, 0)
Screenshot: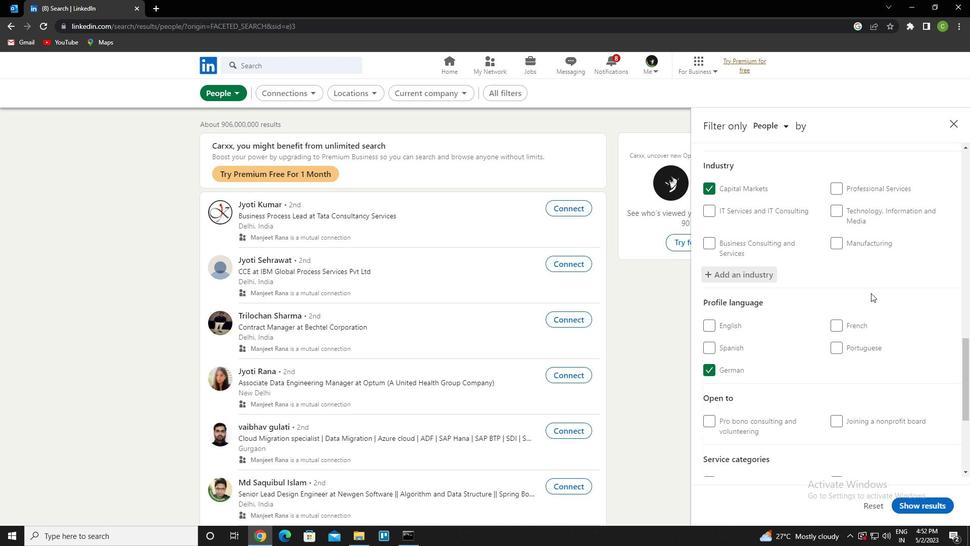 
Action: Mouse moved to (871, 297)
Screenshot: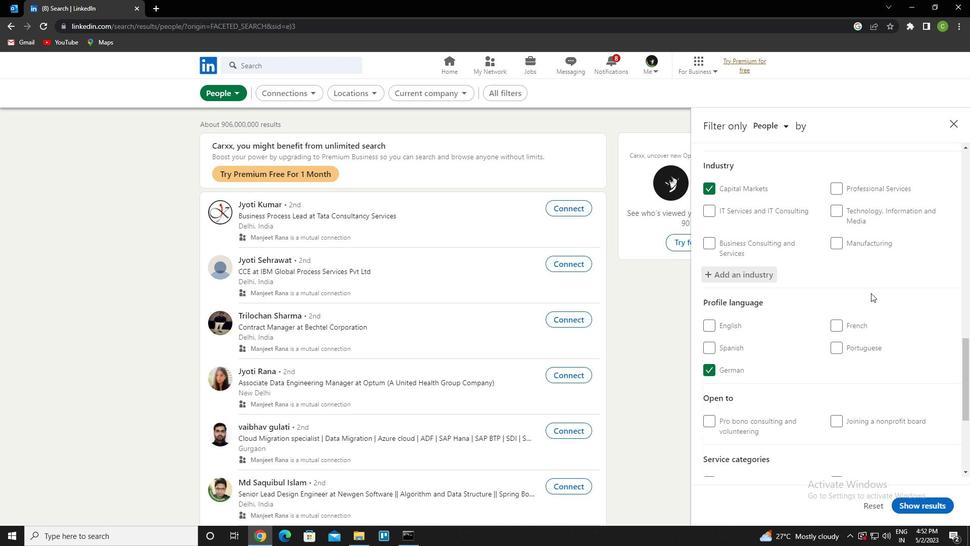 
Action: Mouse scrolled (871, 296) with delta (0, 0)
Screenshot: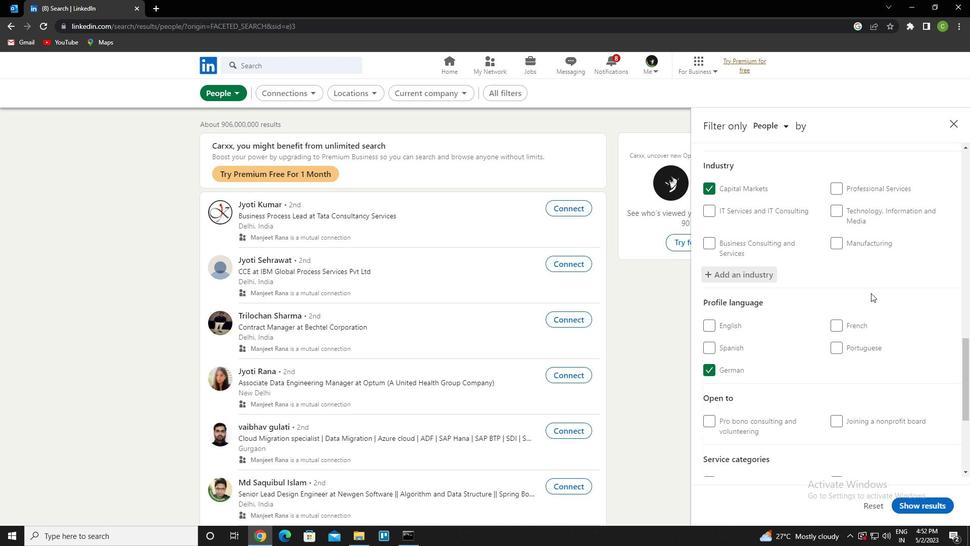 
Action: Mouse moved to (871, 320)
Screenshot: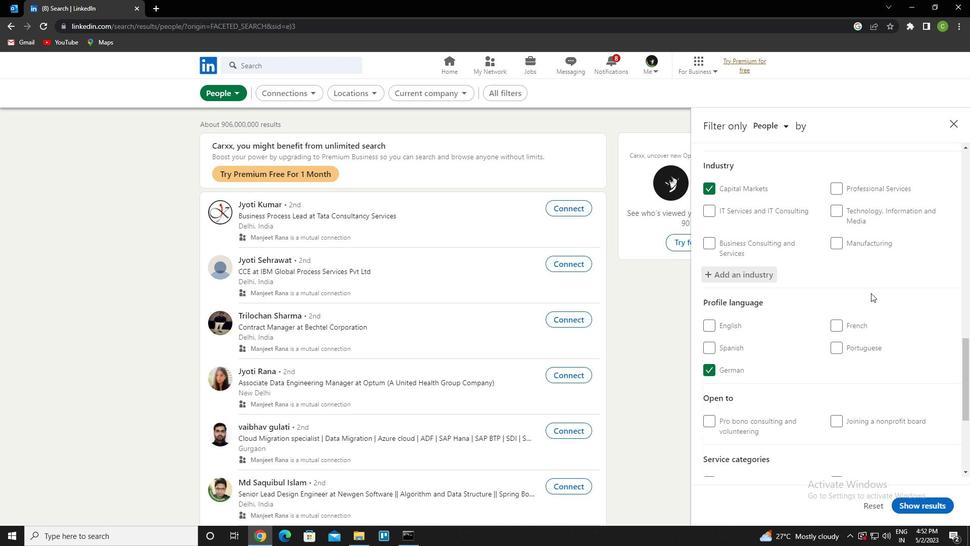 
Action: Mouse scrolled (871, 319) with delta (0, 0)
Screenshot: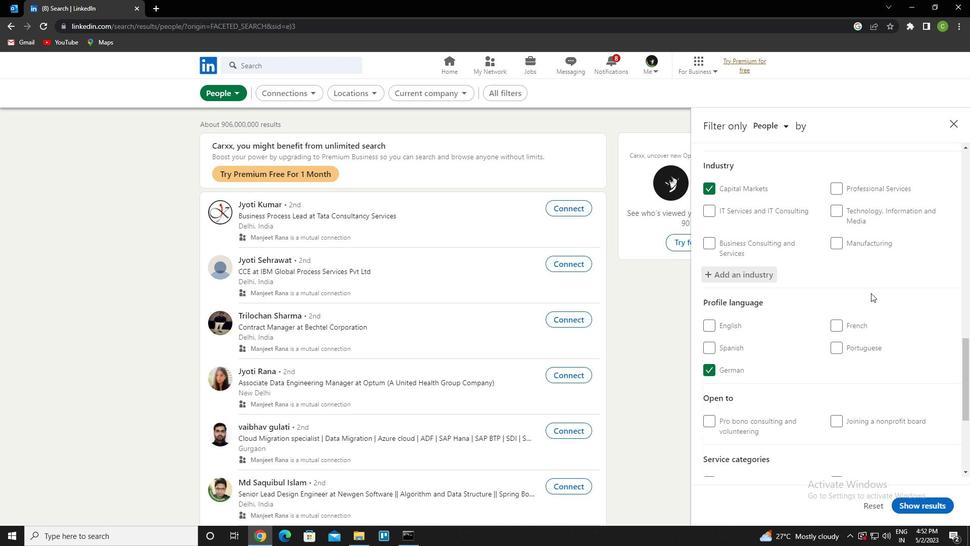 
Action: Mouse moved to (871, 324)
Screenshot: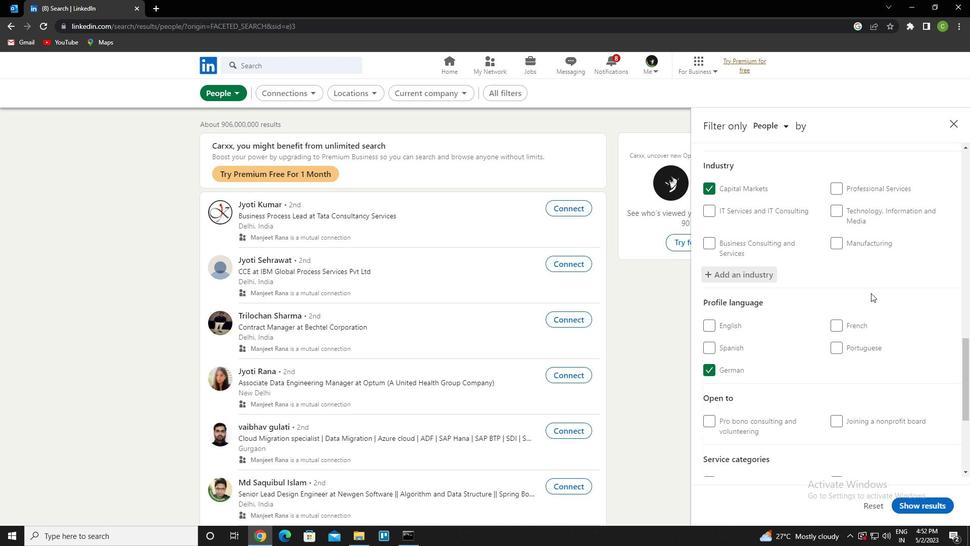 
Action: Mouse scrolled (871, 323) with delta (0, 0)
Screenshot: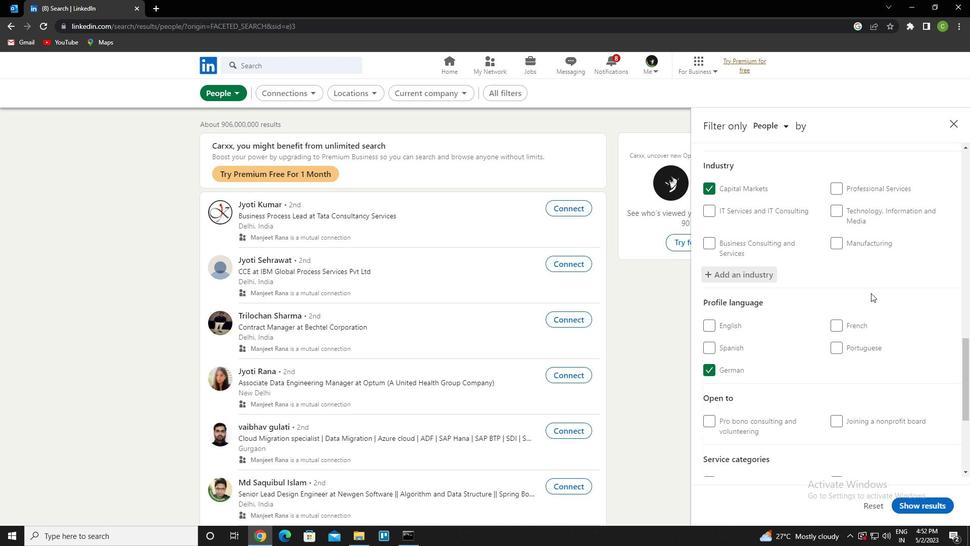 
Action: Mouse scrolled (871, 323) with delta (0, 0)
Screenshot: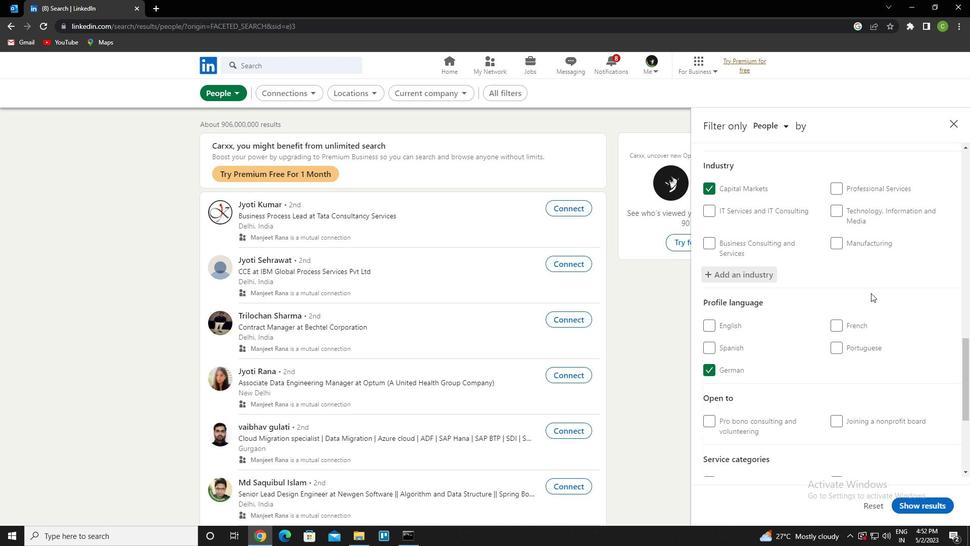 
Action: Mouse scrolled (871, 323) with delta (0, 0)
Screenshot: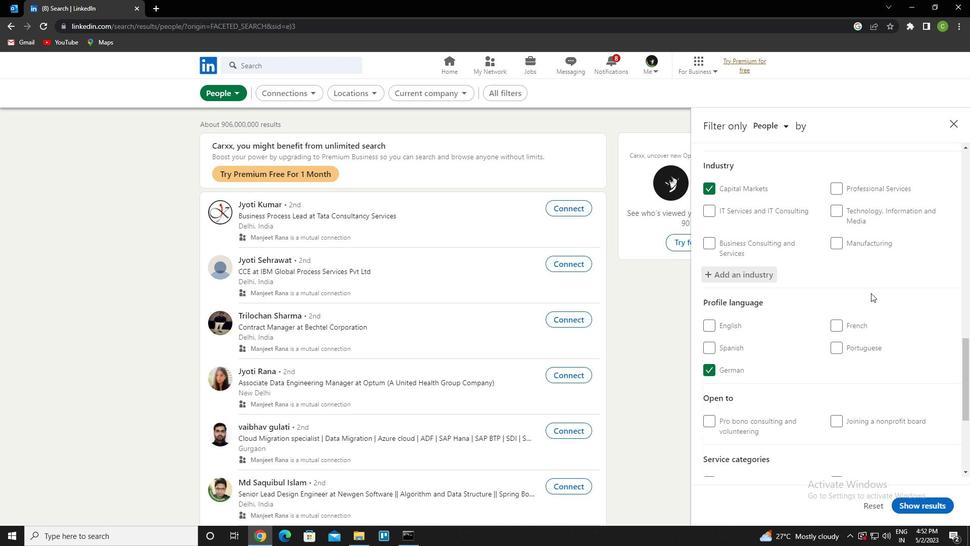 
Action: Mouse scrolled (871, 323) with delta (0, 0)
Screenshot: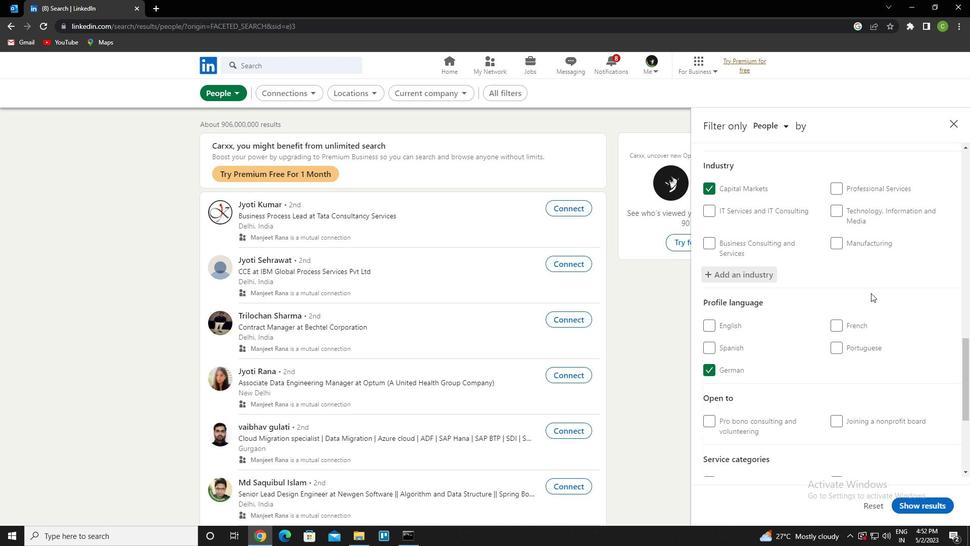 
Action: Mouse moved to (870, 331)
Screenshot: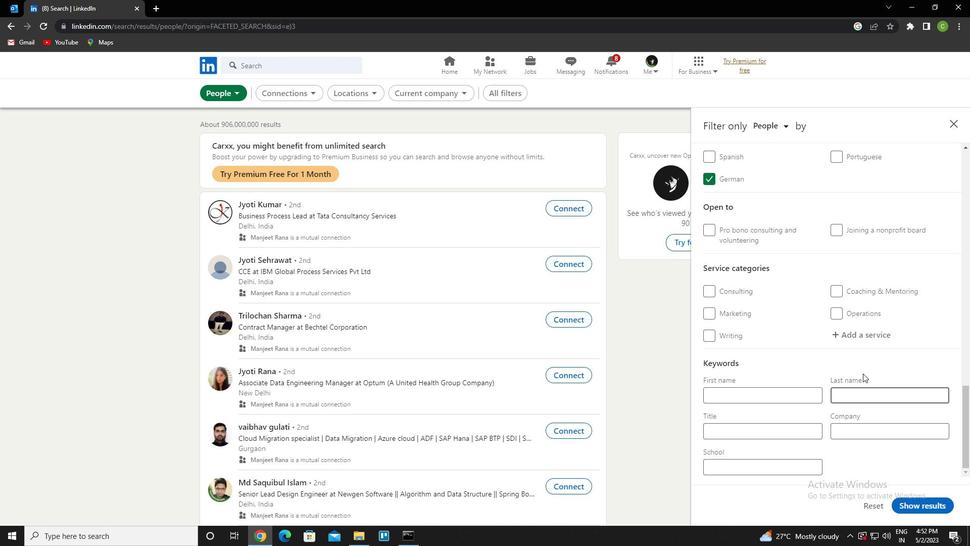 
Action: Mouse pressed left at (870, 331)
Screenshot: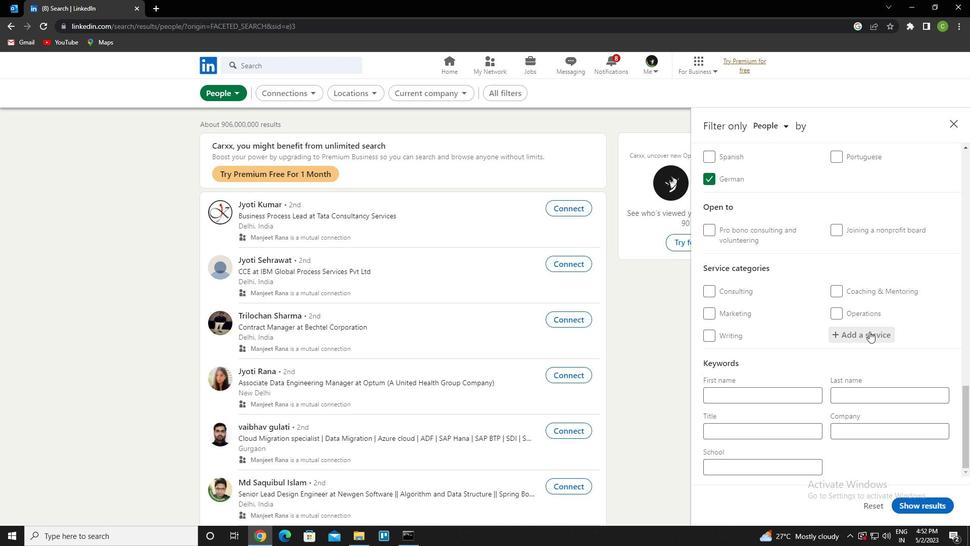 
Action: Key pressed <Key.caps_lock>f<Key.caps_lock>ile<Key.space><Key.backspace><Key.backspace><Key.backspace><Key.backspace><Key.backspace><Key.backspace><Key.backspace><Key.caps_lock>f<Key.caps_lock>iling<Key.down><Key.enter>
Screenshot: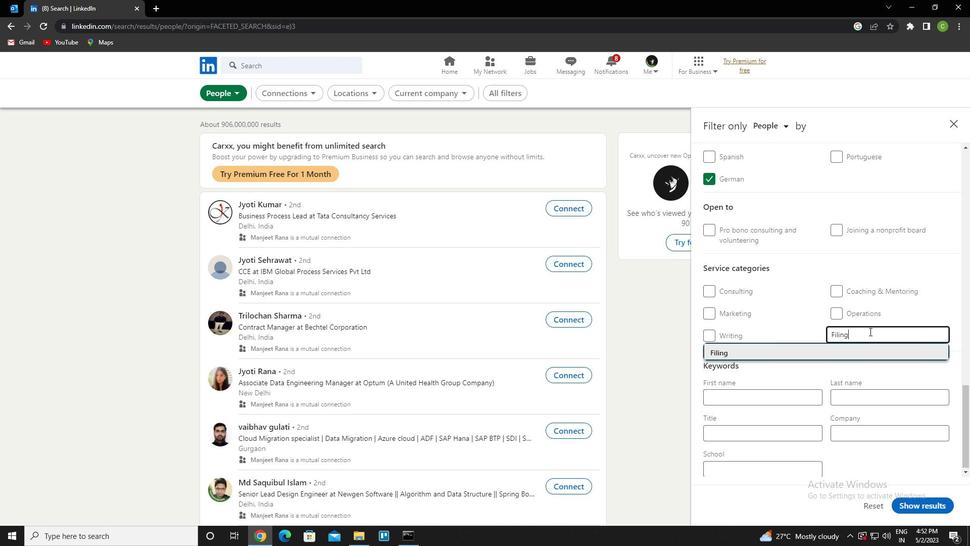 
Action: Mouse scrolled (870, 331) with delta (0, 0)
Screenshot: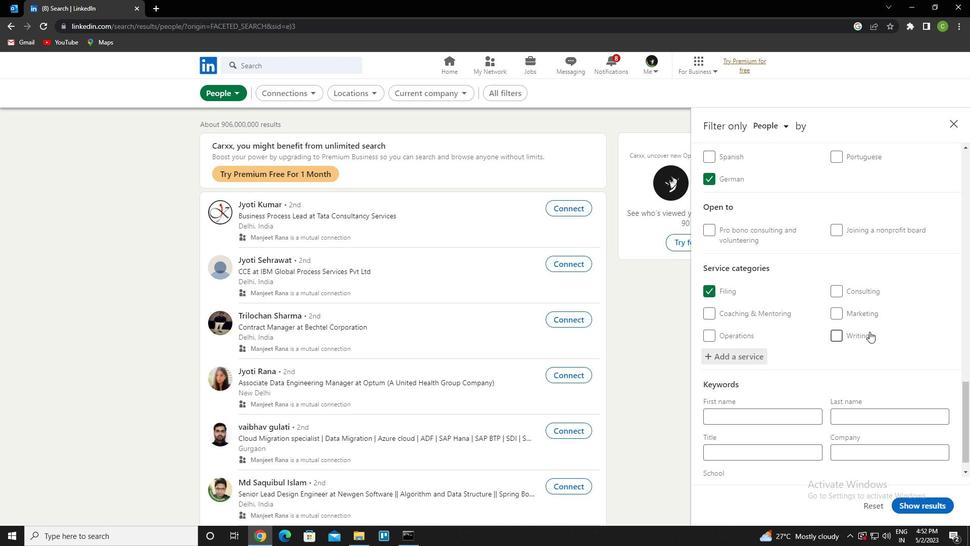 
Action: Mouse scrolled (870, 331) with delta (0, 0)
Screenshot: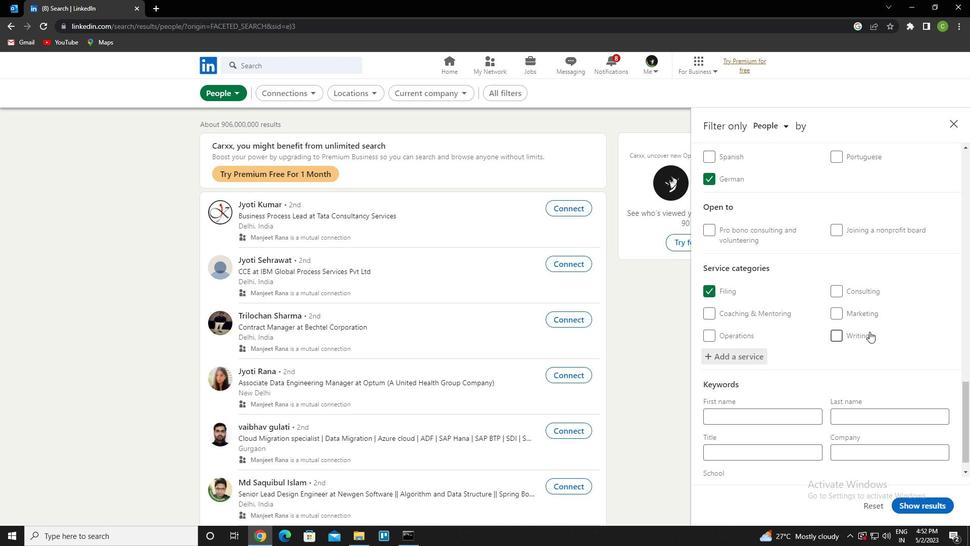 
Action: Mouse scrolled (870, 331) with delta (0, 0)
Screenshot: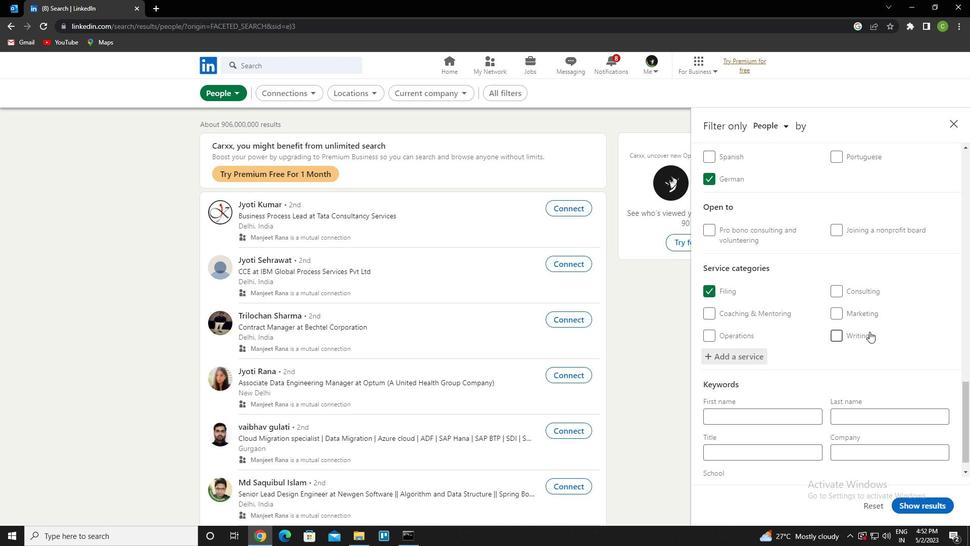 
Action: Mouse scrolled (870, 331) with delta (0, 0)
Screenshot: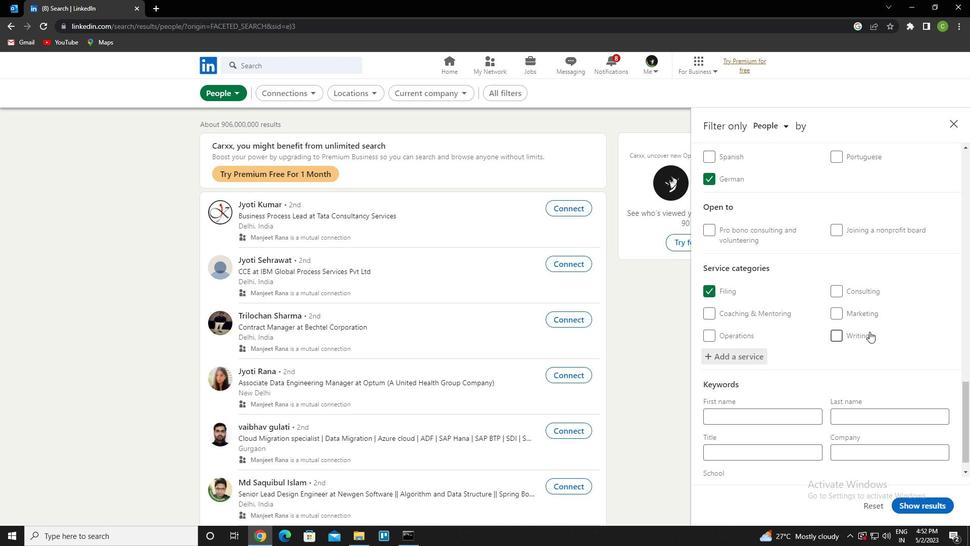 
Action: Mouse scrolled (870, 331) with delta (0, 0)
Screenshot: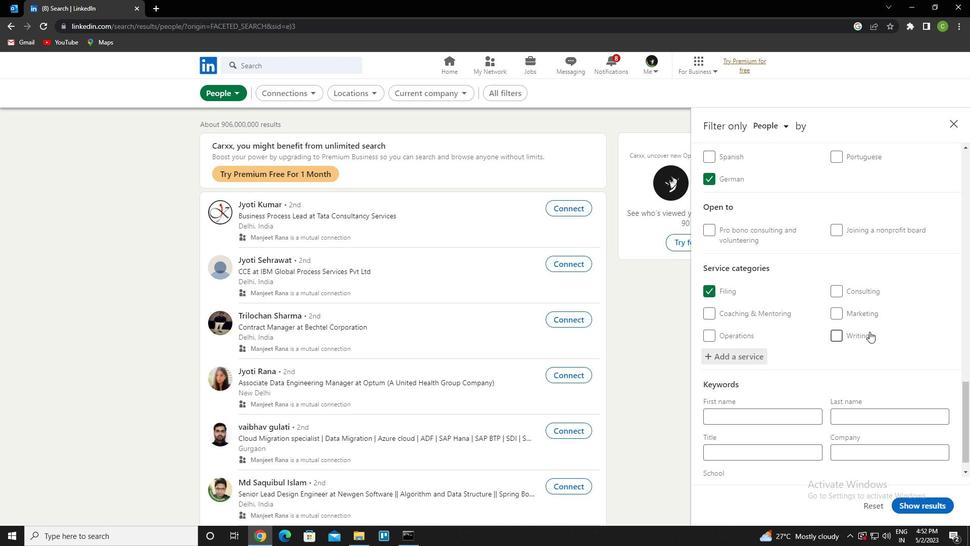 
Action: Mouse scrolled (870, 331) with delta (0, 0)
Screenshot: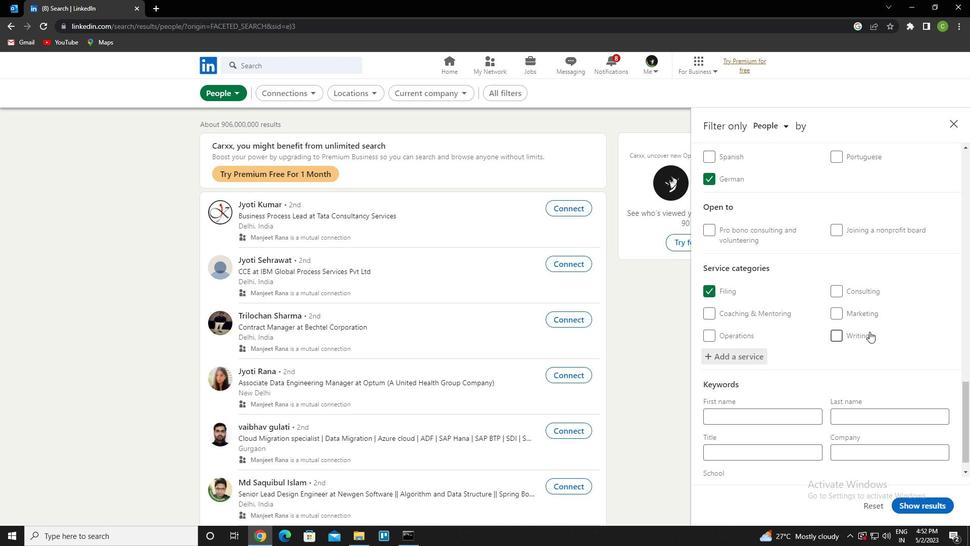 
Action: Mouse moved to (785, 437)
Screenshot: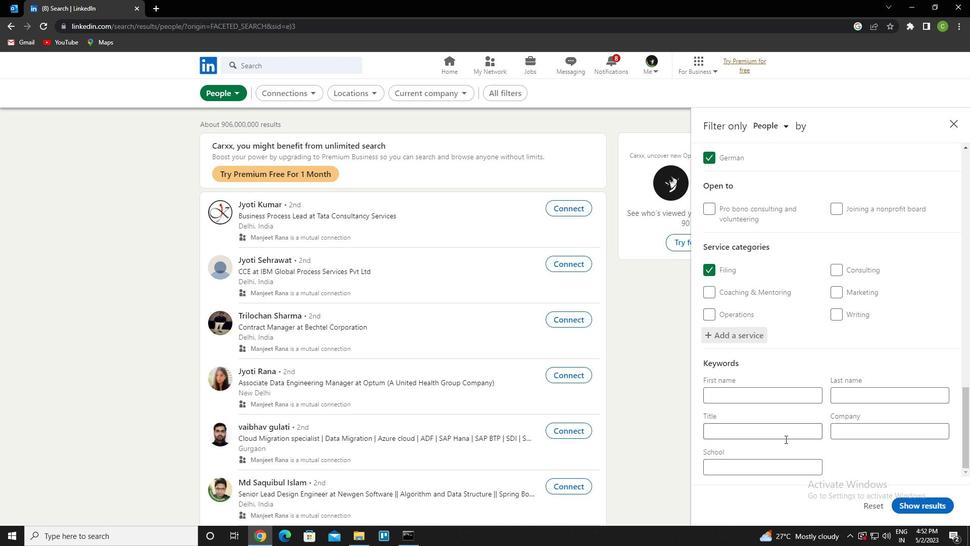 
Action: Mouse pressed left at (785, 437)
Screenshot: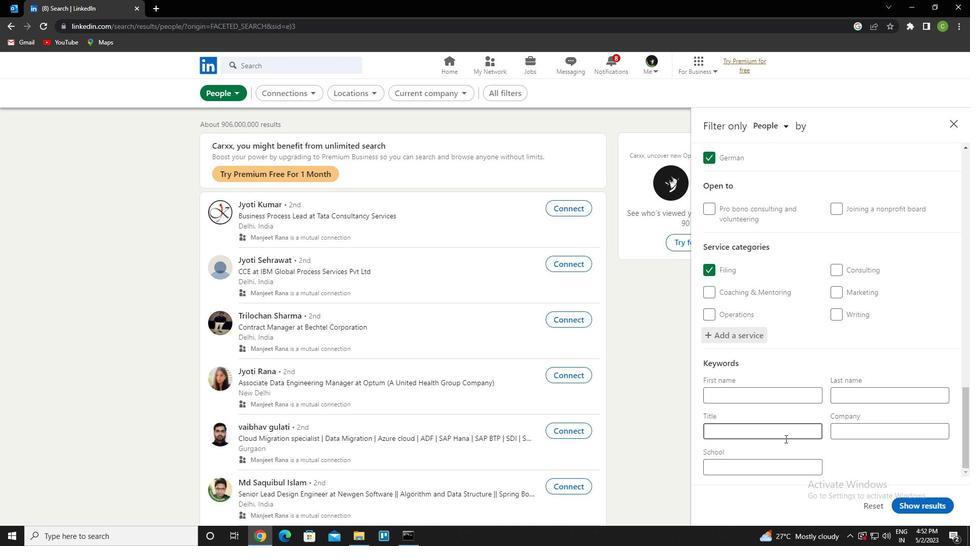 
Action: Key pressed <Key.caps_lock>b<Key.caps_lock>iologist
Screenshot: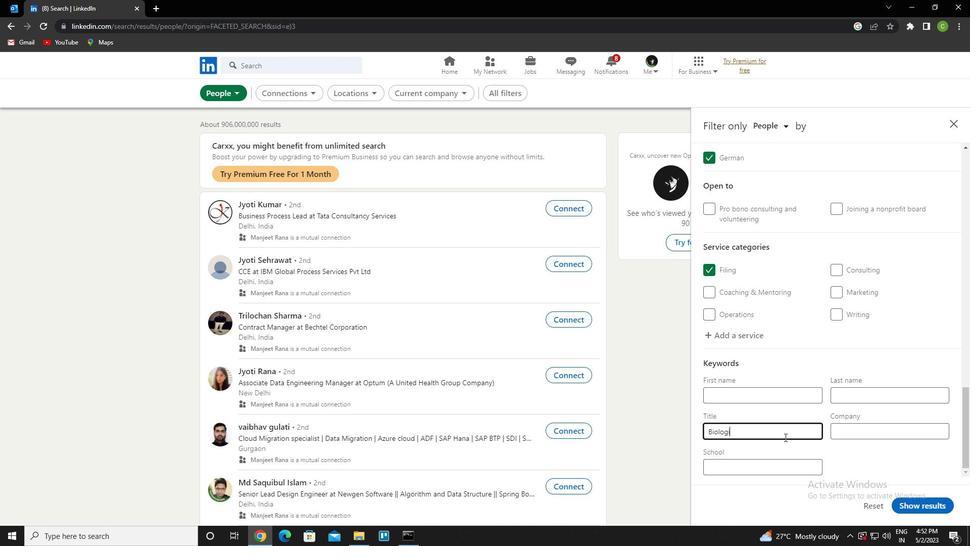 
Action: Mouse moved to (940, 507)
Screenshot: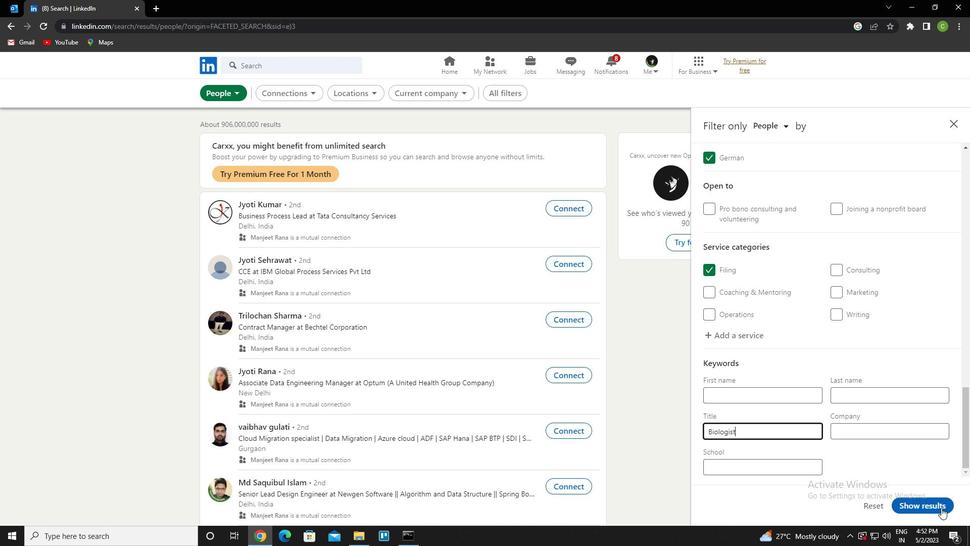 
Action: Mouse pressed left at (940, 507)
Screenshot: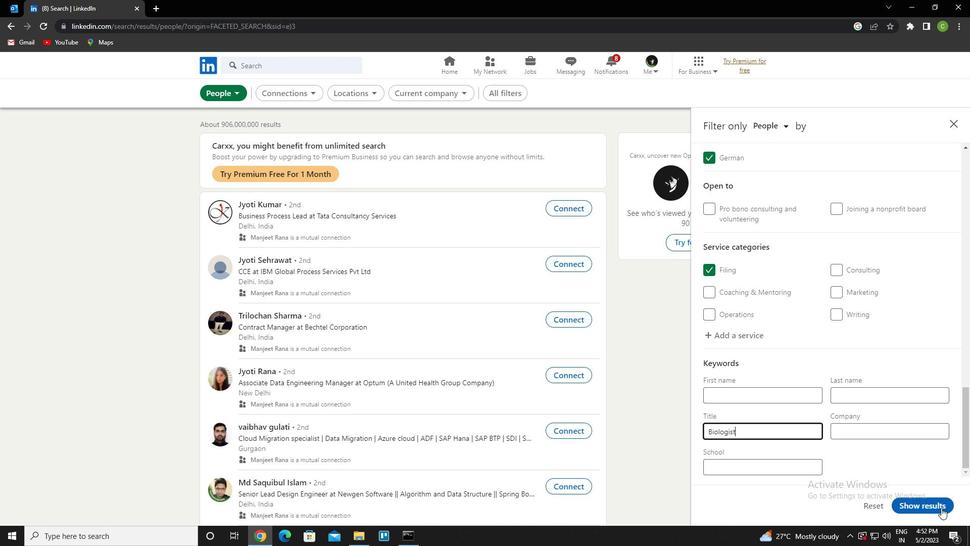 
Action: Mouse moved to (458, 451)
Screenshot: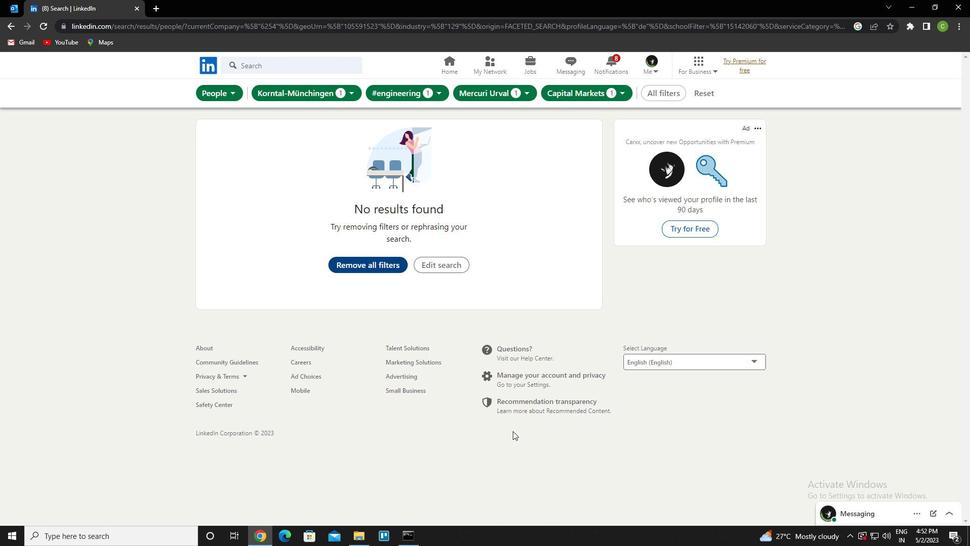 
